 Task: Find connections with filter location Kuusamo with filter topic #lifestylewith filter profile language German with filter current company Wiley with filter school ISABELLA THOBURN P.G. COLLEGE with filter industry Space Research and Technology with filter service category Mobile Marketing with filter keywords title Flight Attendant
Action: Mouse moved to (298, 232)
Screenshot: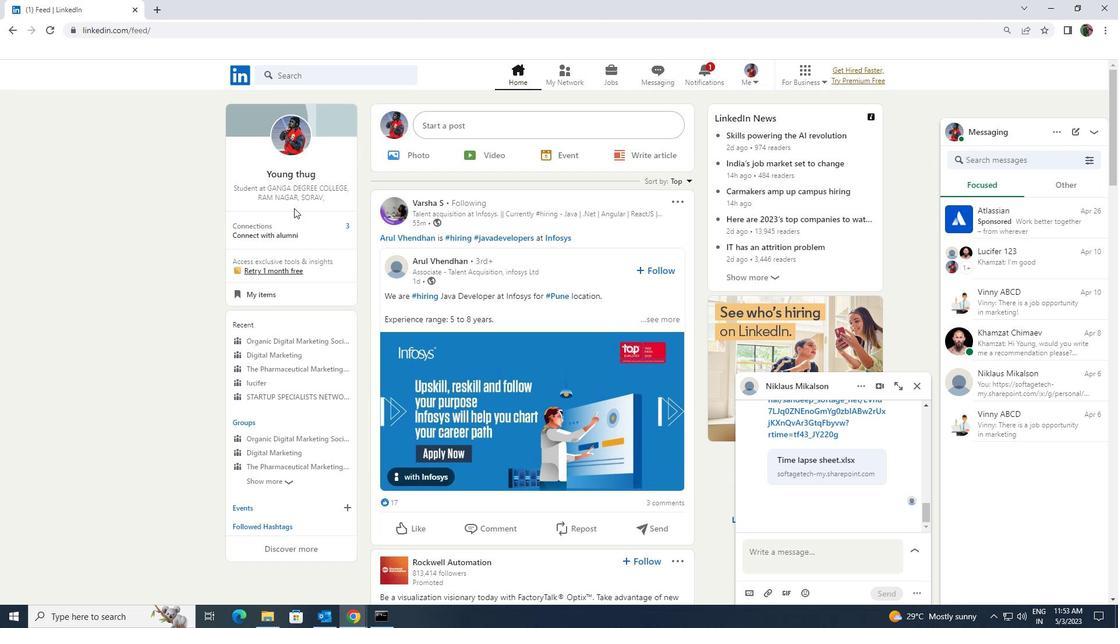 
Action: Mouse pressed left at (298, 232)
Screenshot: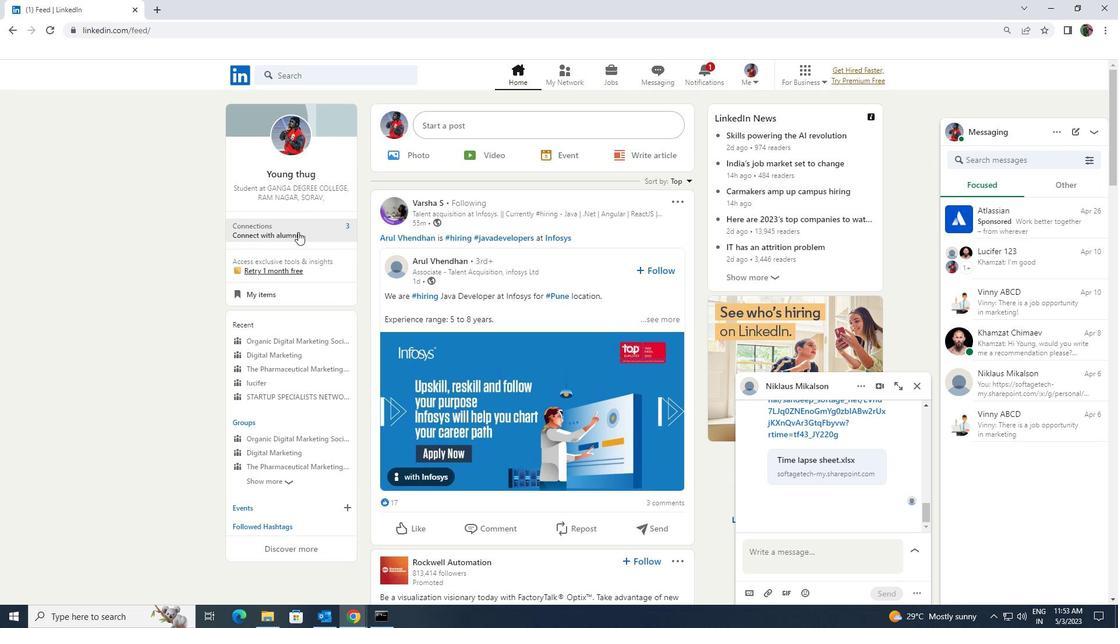 
Action: Mouse moved to (316, 140)
Screenshot: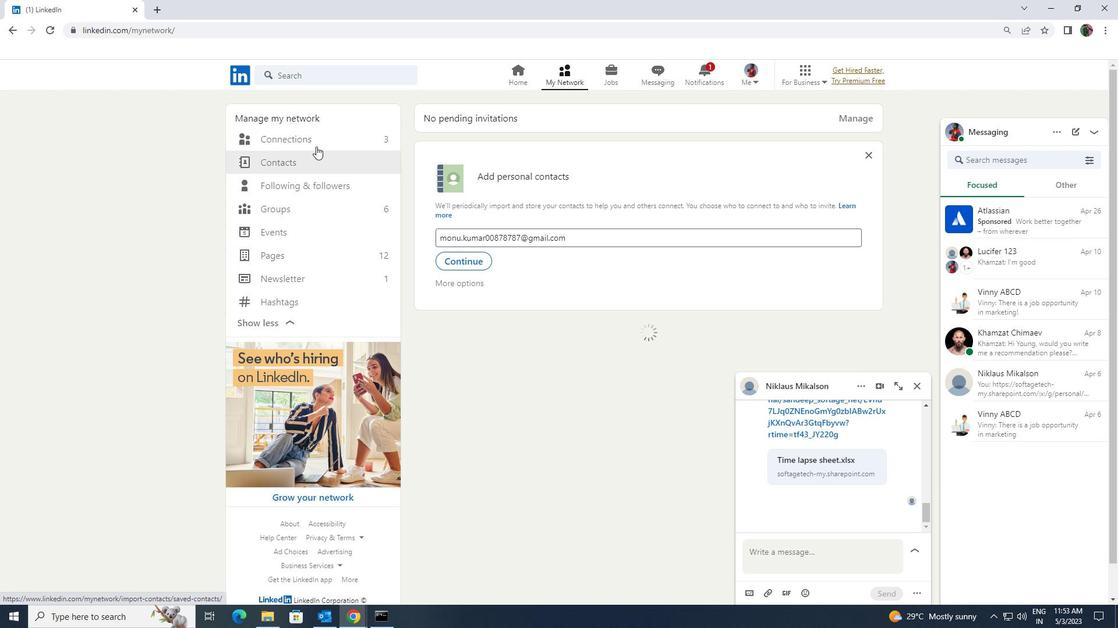 
Action: Mouse pressed left at (316, 140)
Screenshot: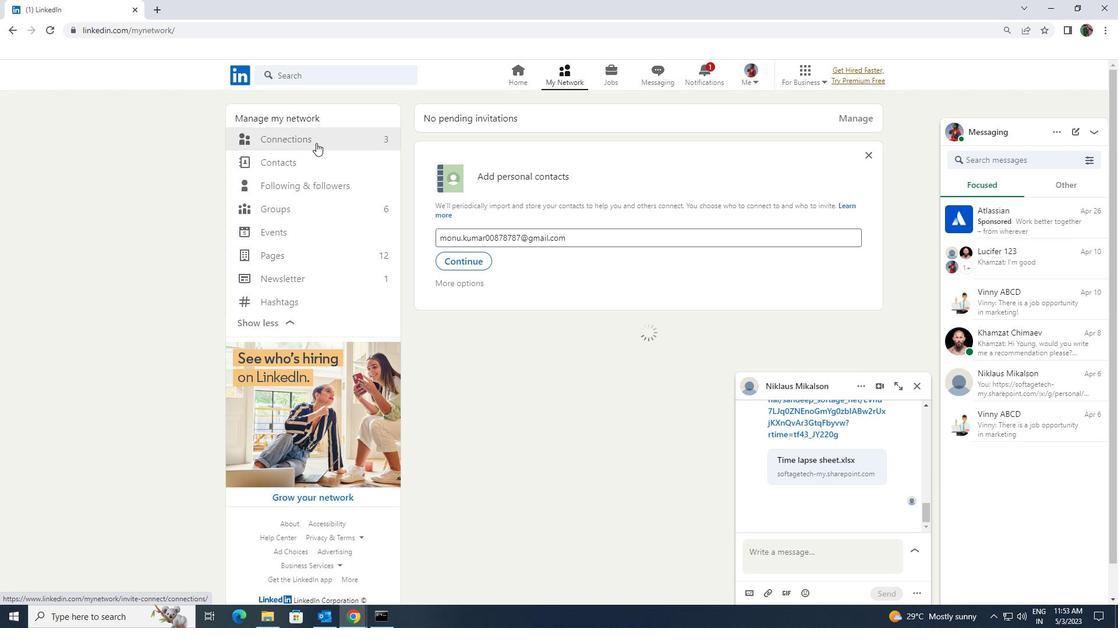 
Action: Mouse moved to (640, 141)
Screenshot: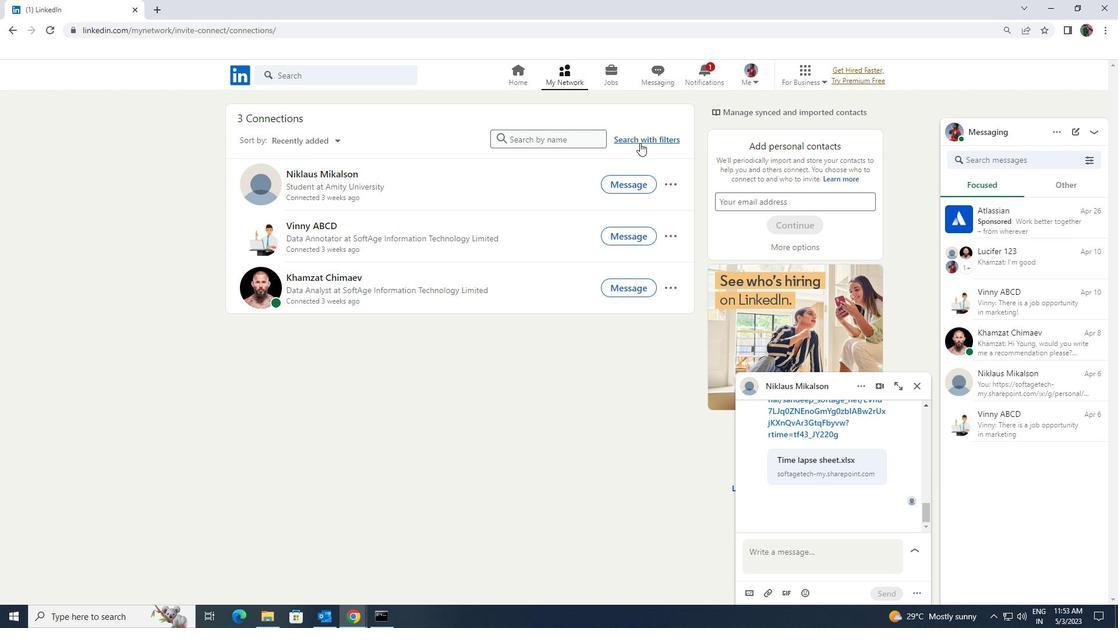 
Action: Mouse pressed left at (640, 141)
Screenshot: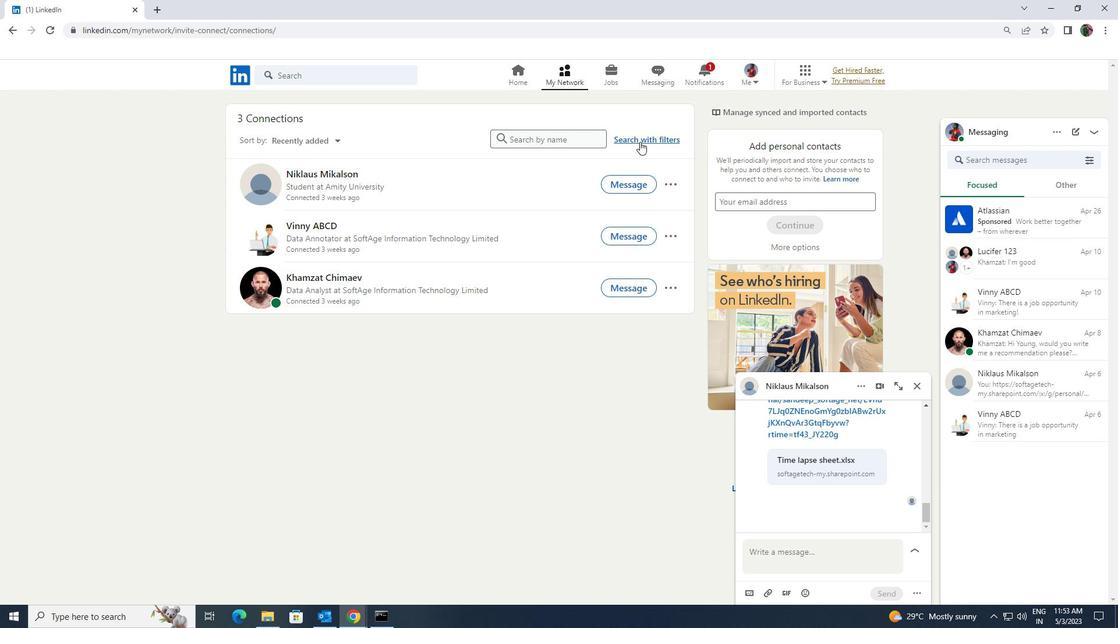 
Action: Mouse moved to (597, 108)
Screenshot: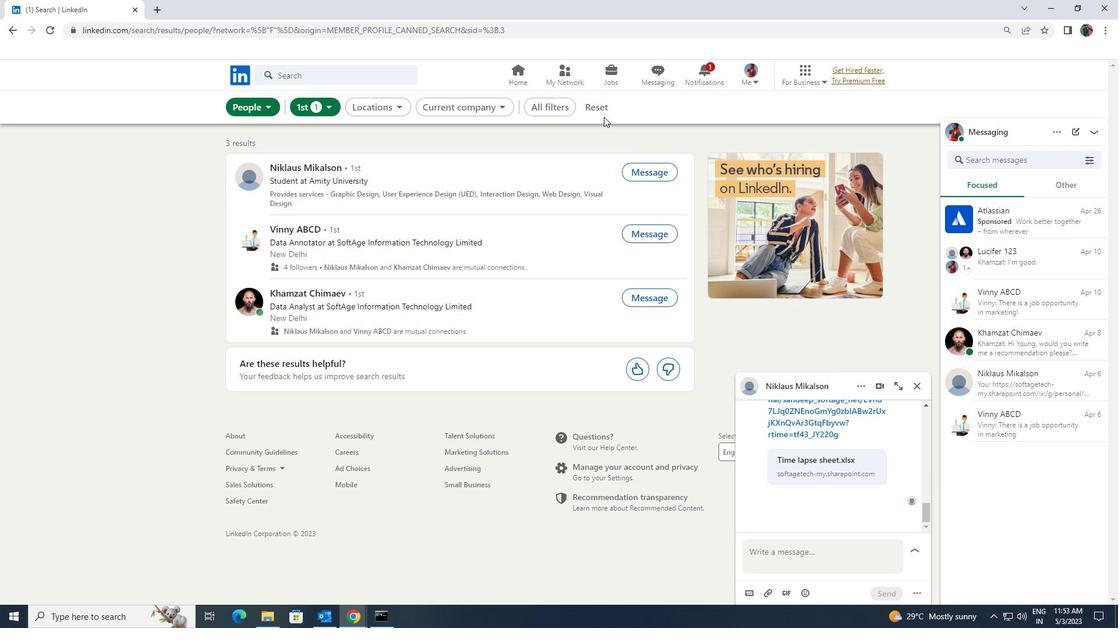 
Action: Mouse pressed left at (597, 108)
Screenshot: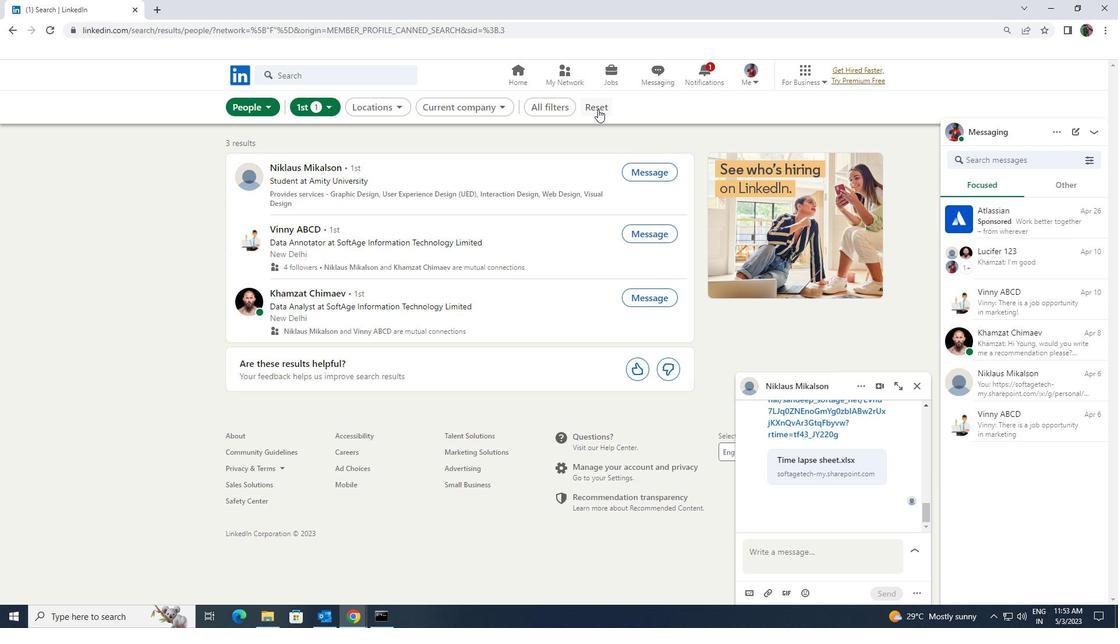 
Action: Mouse moved to (581, 105)
Screenshot: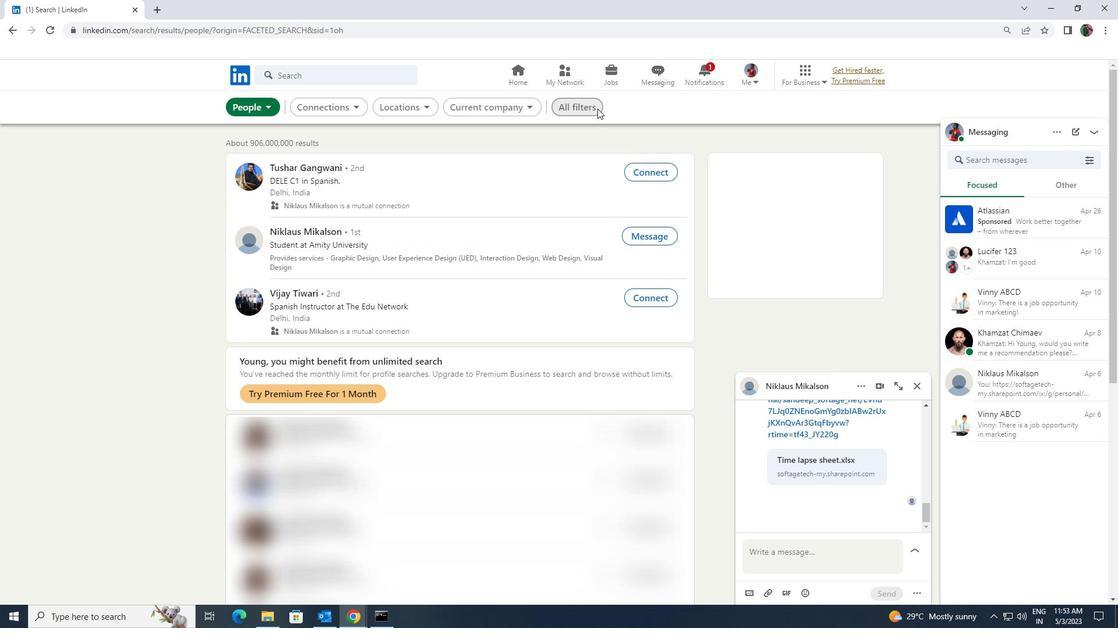 
Action: Mouse pressed left at (581, 105)
Screenshot: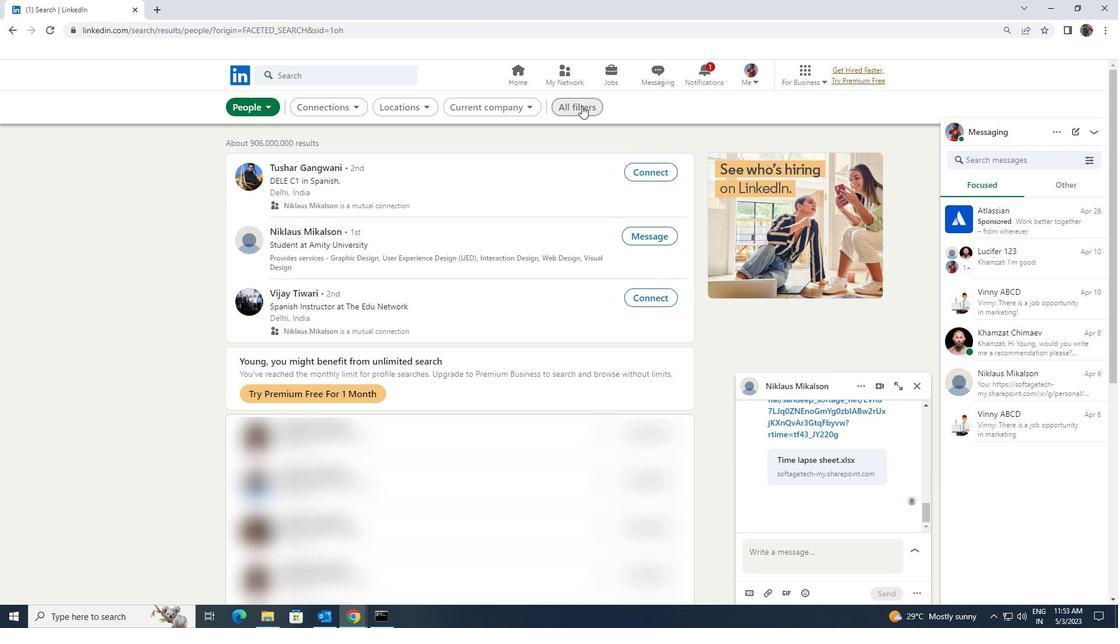 
Action: Mouse moved to (982, 462)
Screenshot: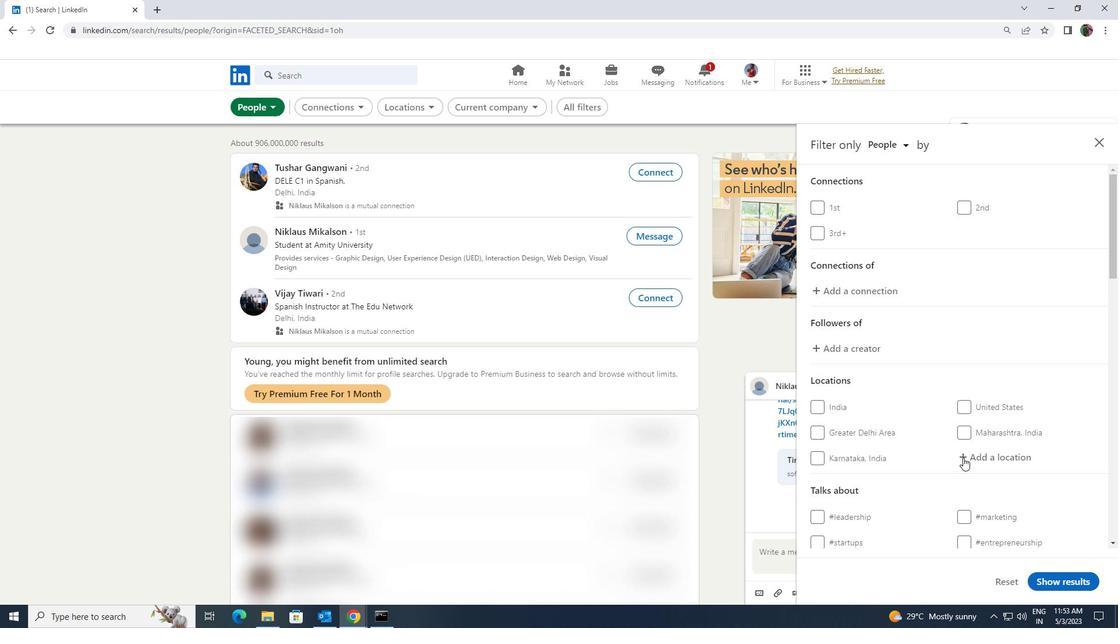 
Action: Mouse pressed left at (982, 462)
Screenshot: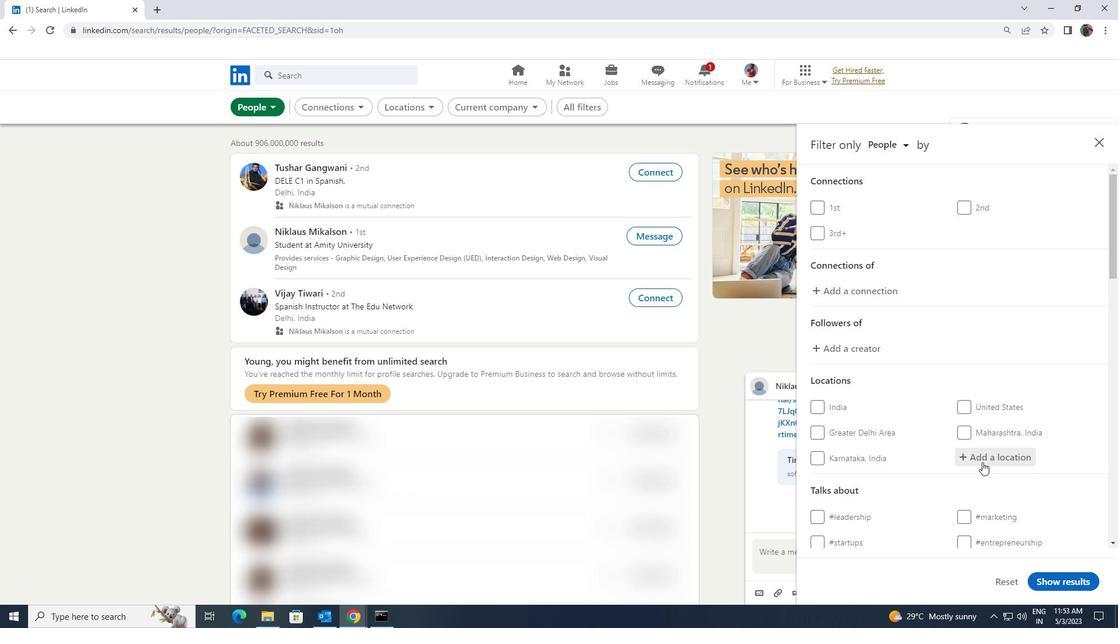 
Action: Key pressed <Key.shift>KUUSAM
Screenshot: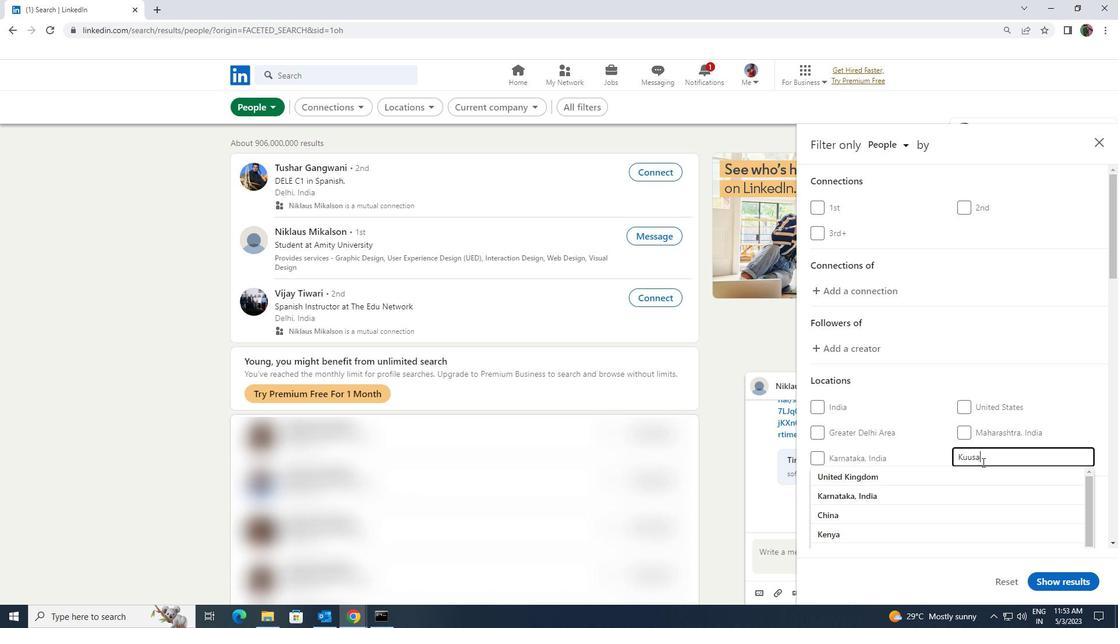 
Action: Mouse moved to (982, 472)
Screenshot: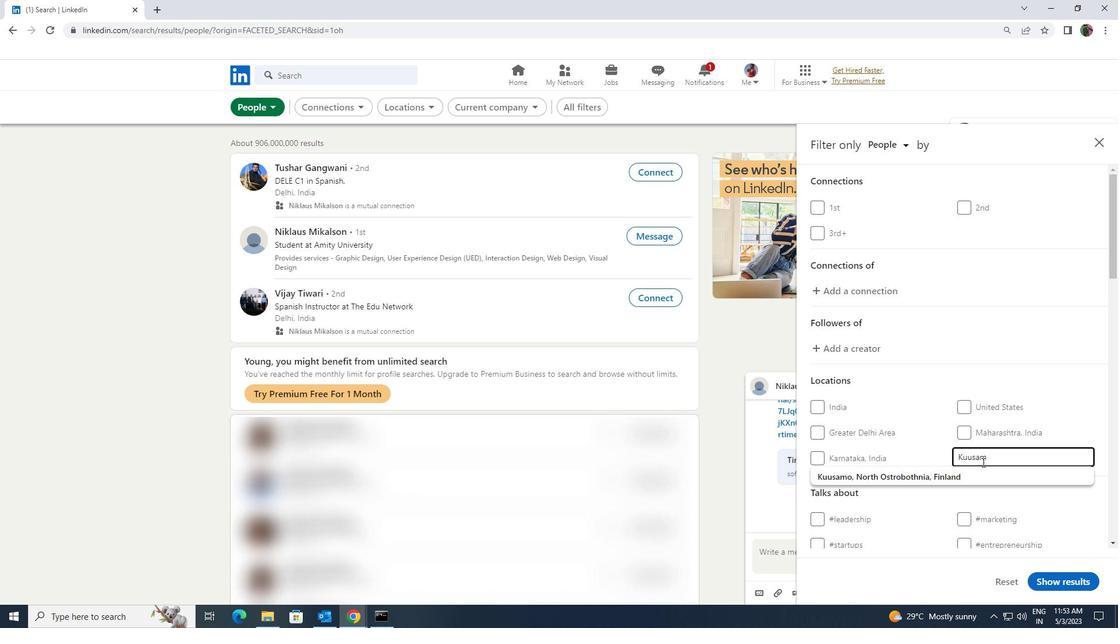 
Action: Mouse pressed left at (982, 472)
Screenshot: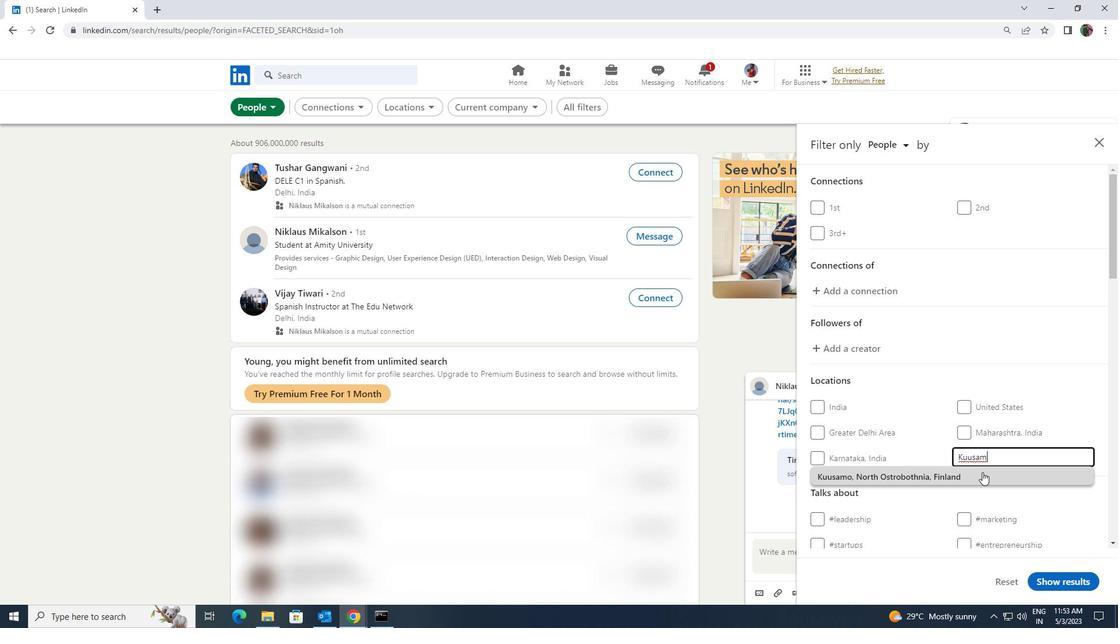 
Action: Mouse scrolled (982, 472) with delta (0, 0)
Screenshot: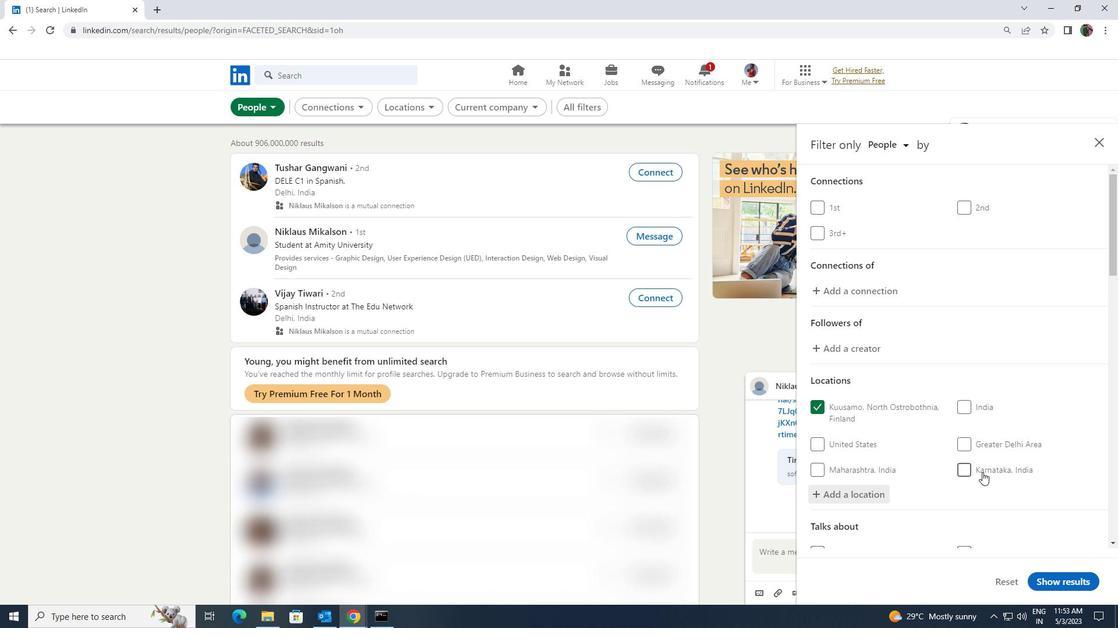 
Action: Mouse scrolled (982, 472) with delta (0, 0)
Screenshot: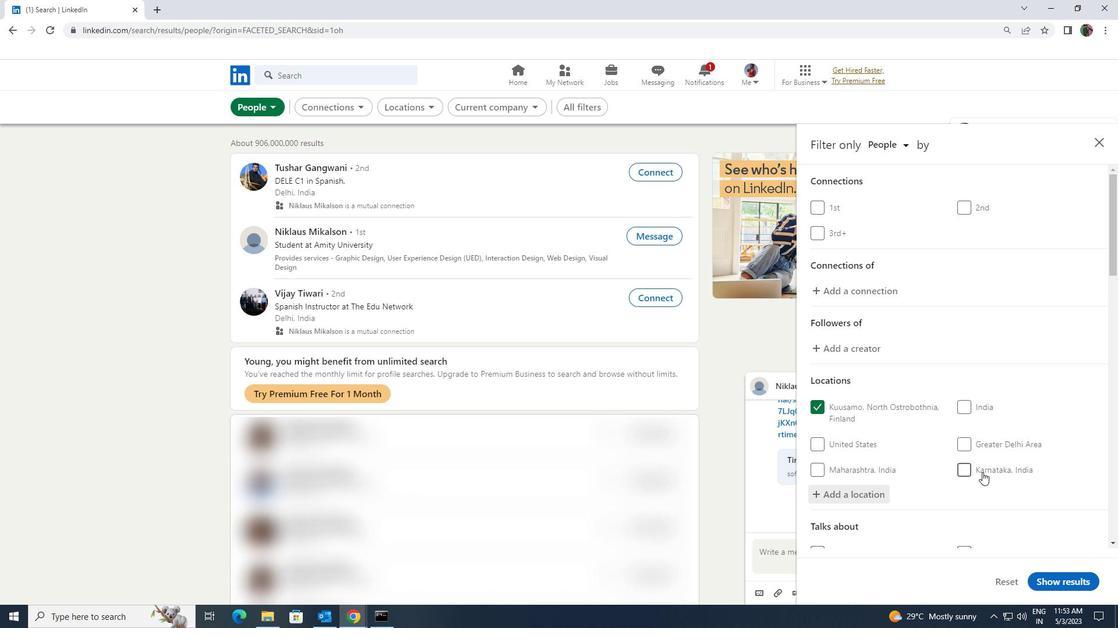 
Action: Mouse moved to (977, 478)
Screenshot: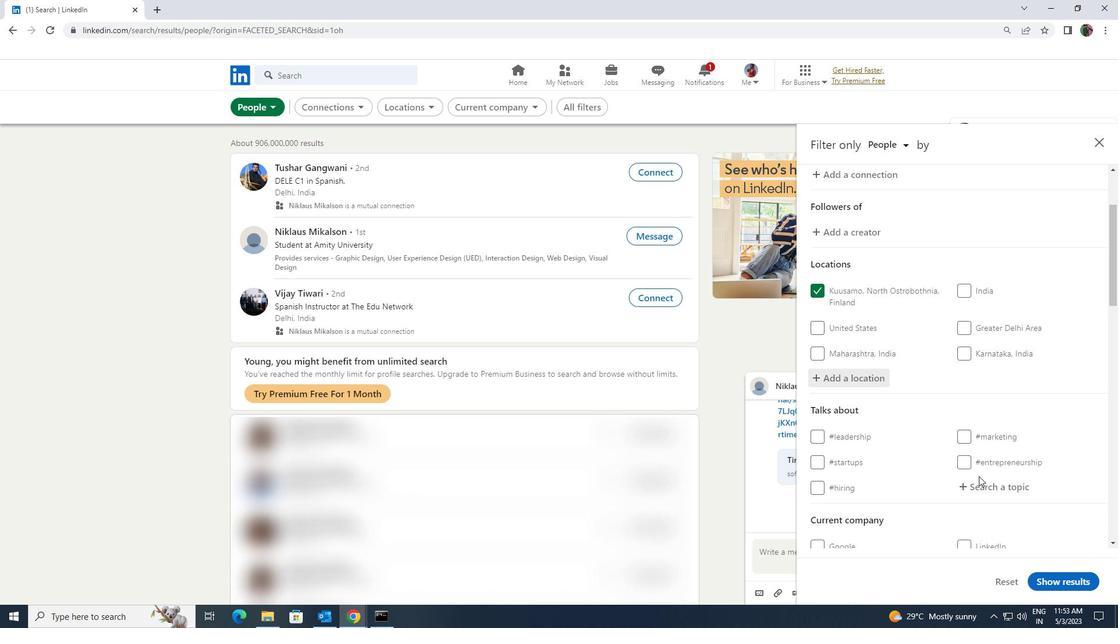 
Action: Mouse pressed left at (977, 478)
Screenshot: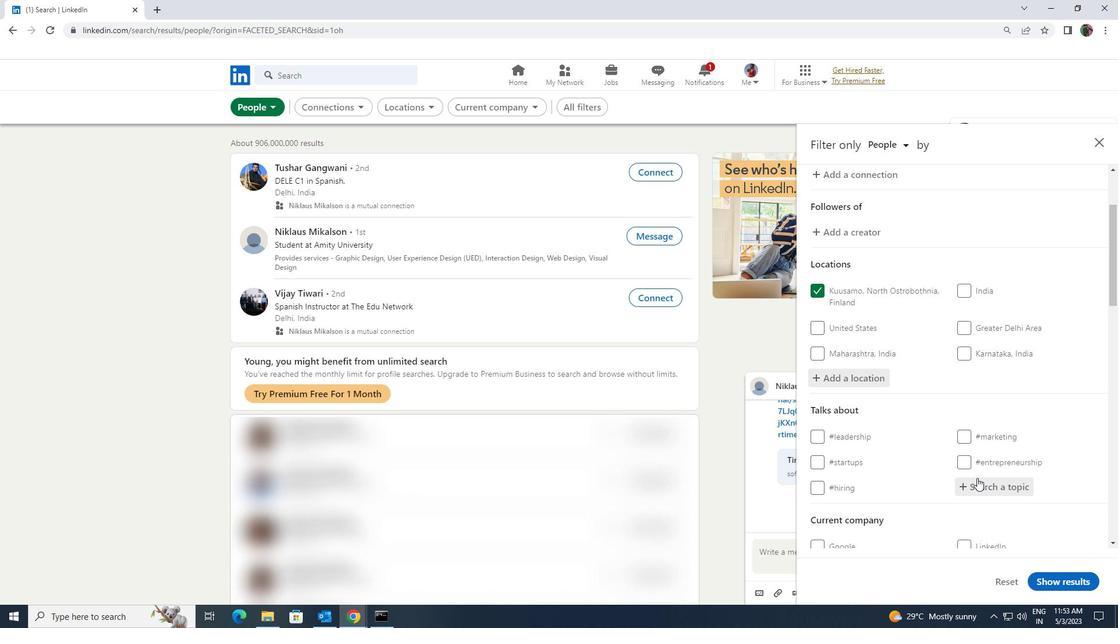 
Action: Mouse moved to (976, 478)
Screenshot: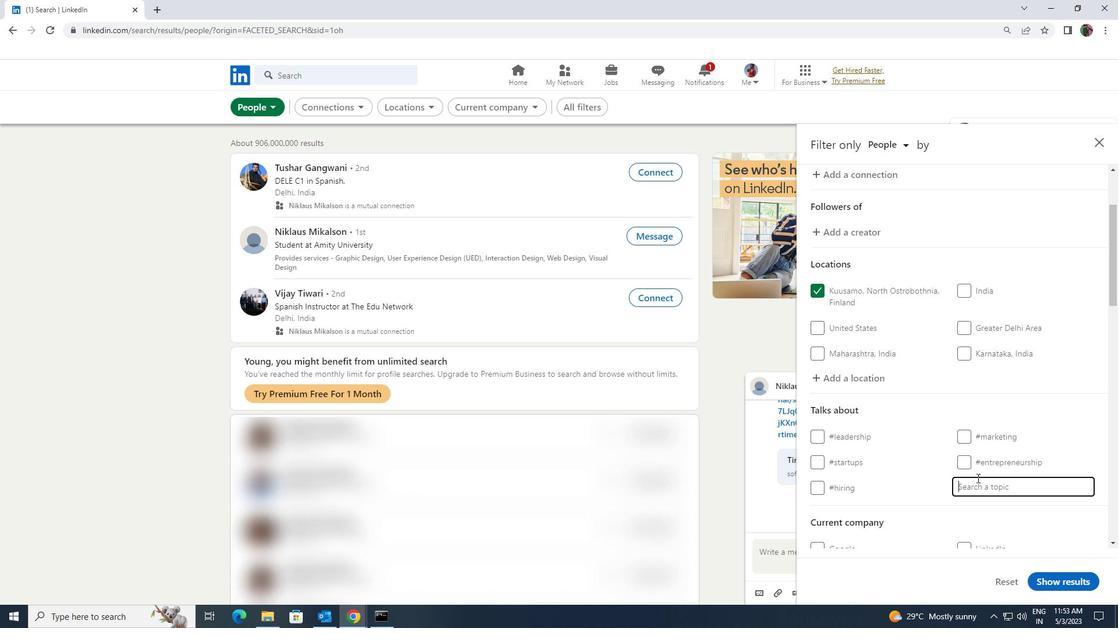 
Action: Key pressed <Key.shift><Key.shift><Key.shift><Key.shift><Key.shift><Key.shift><Key.shift>LIFESTY
Screenshot: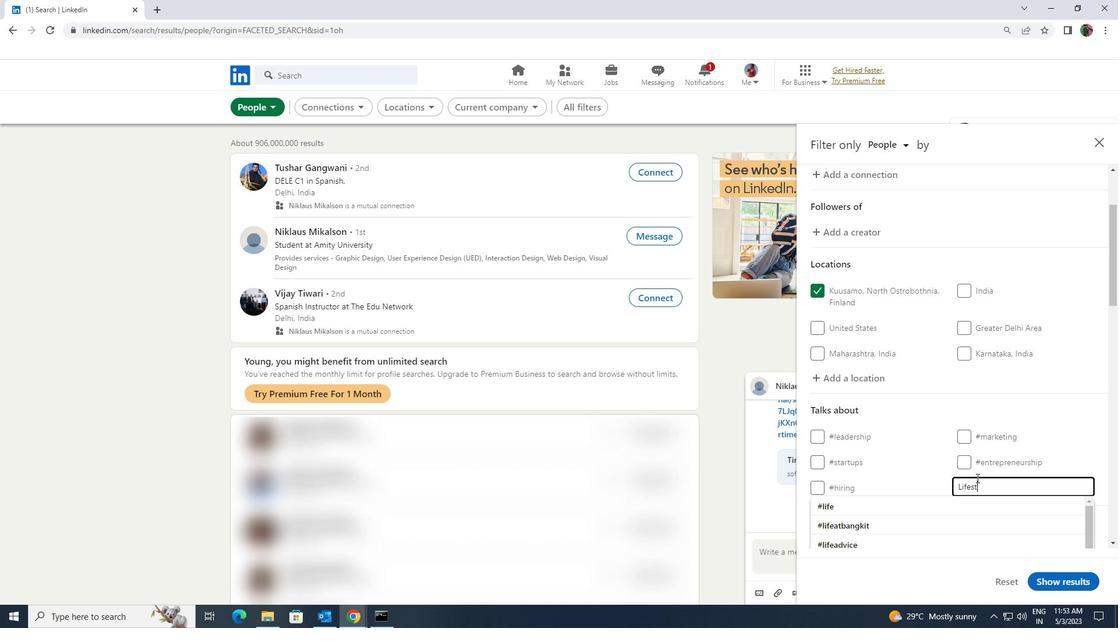 
Action: Mouse moved to (959, 506)
Screenshot: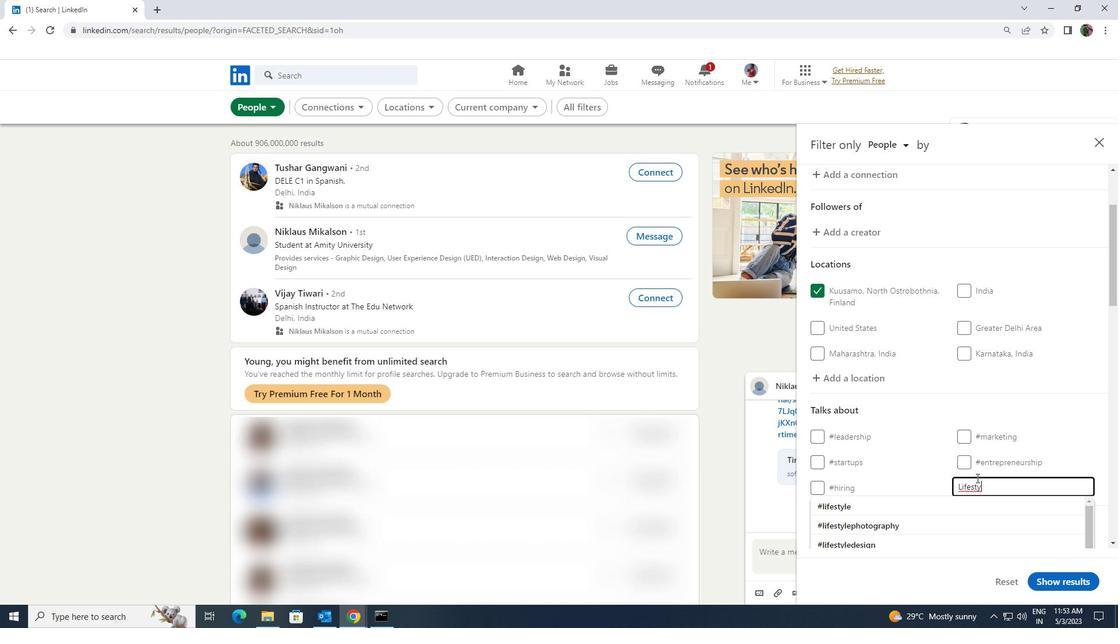 
Action: Mouse pressed left at (959, 506)
Screenshot: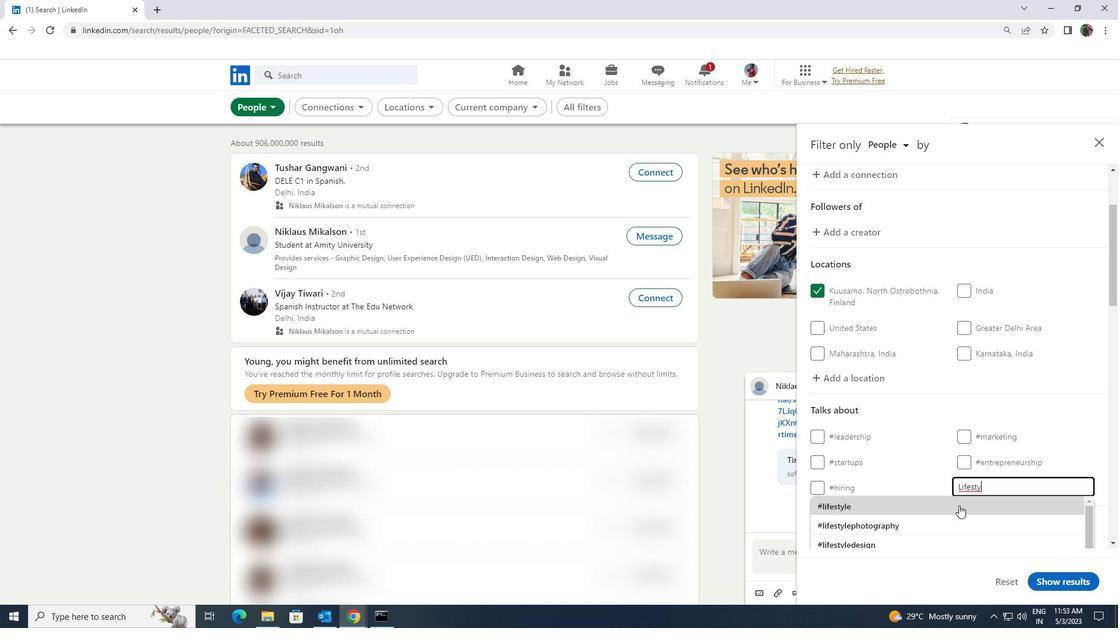 
Action: Mouse scrolled (959, 505) with delta (0, 0)
Screenshot: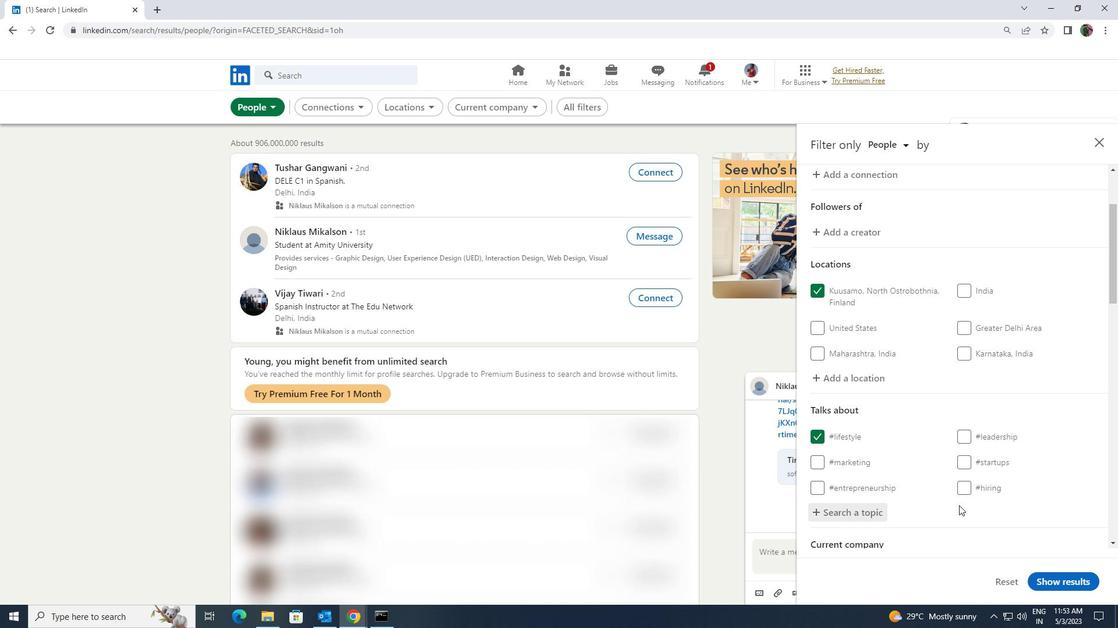 
Action: Mouse scrolled (959, 505) with delta (0, 0)
Screenshot: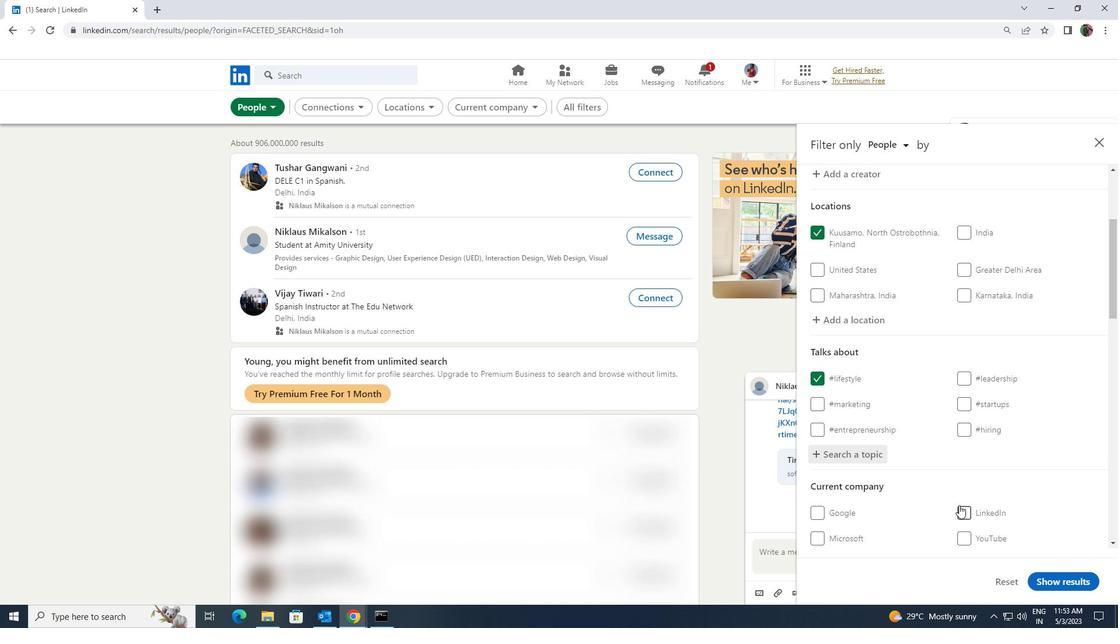 
Action: Mouse scrolled (959, 505) with delta (0, 0)
Screenshot: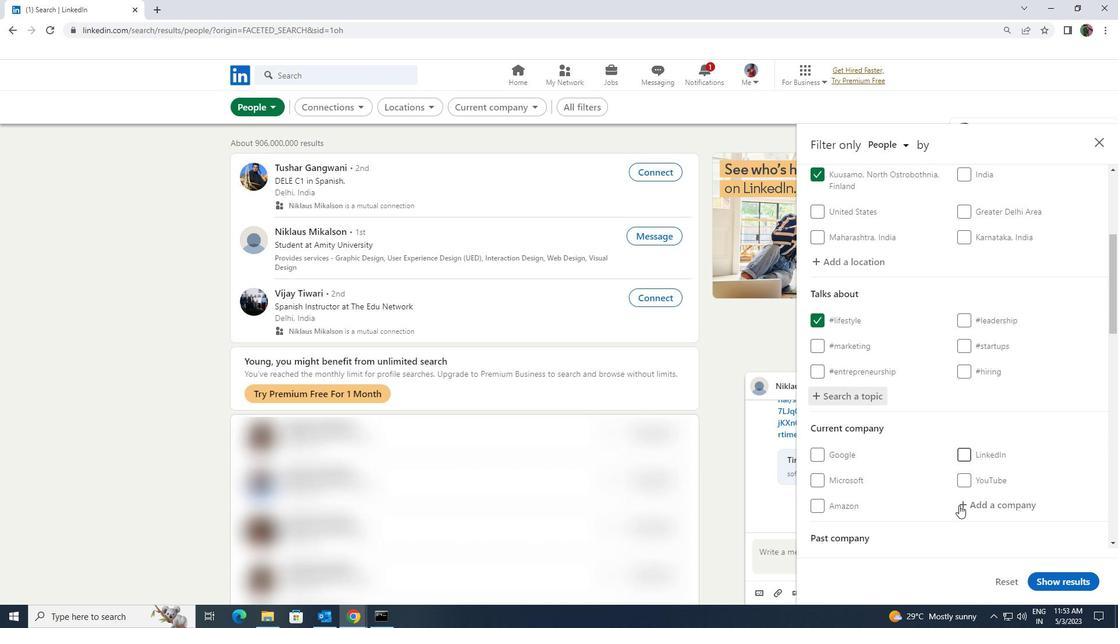 
Action: Mouse scrolled (959, 505) with delta (0, 0)
Screenshot: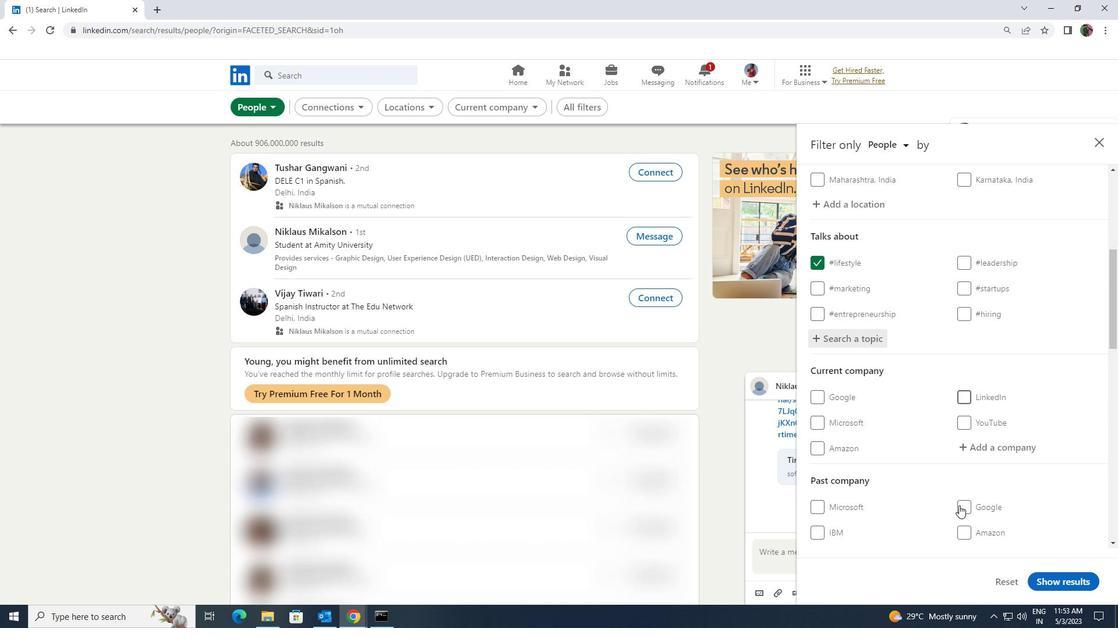 
Action: Mouse scrolled (959, 505) with delta (0, 0)
Screenshot: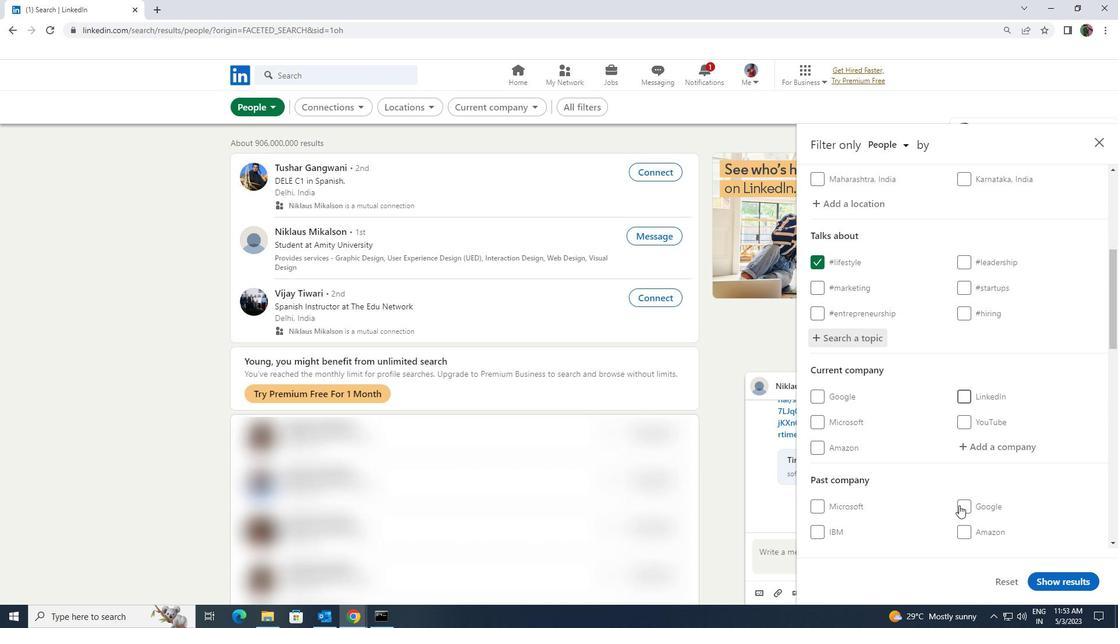 
Action: Mouse scrolled (959, 505) with delta (0, 0)
Screenshot: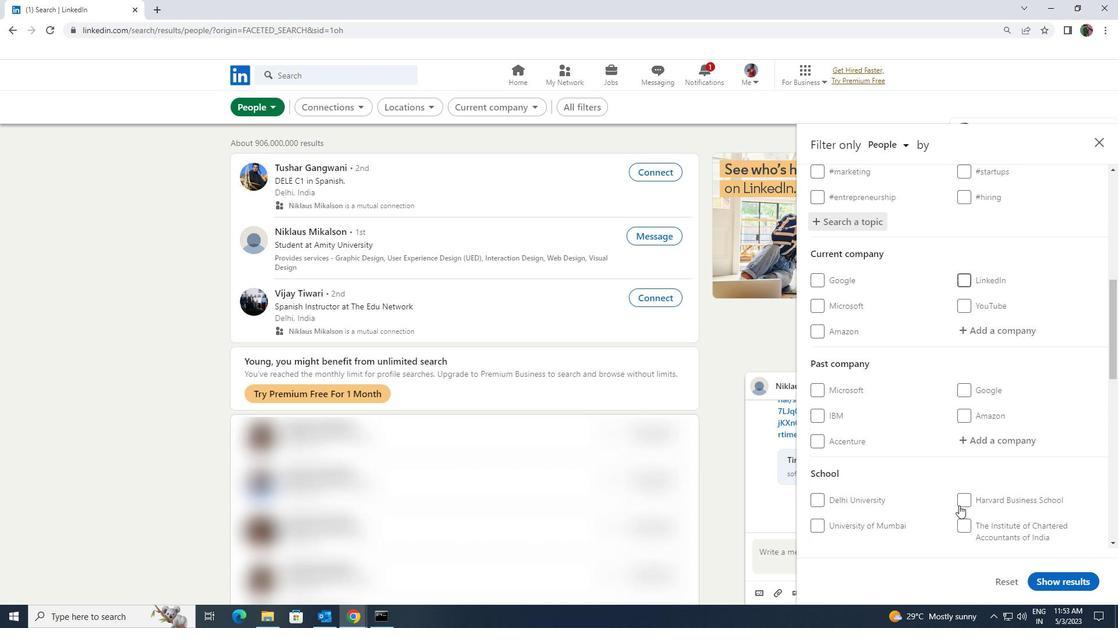 
Action: Mouse scrolled (959, 505) with delta (0, 0)
Screenshot: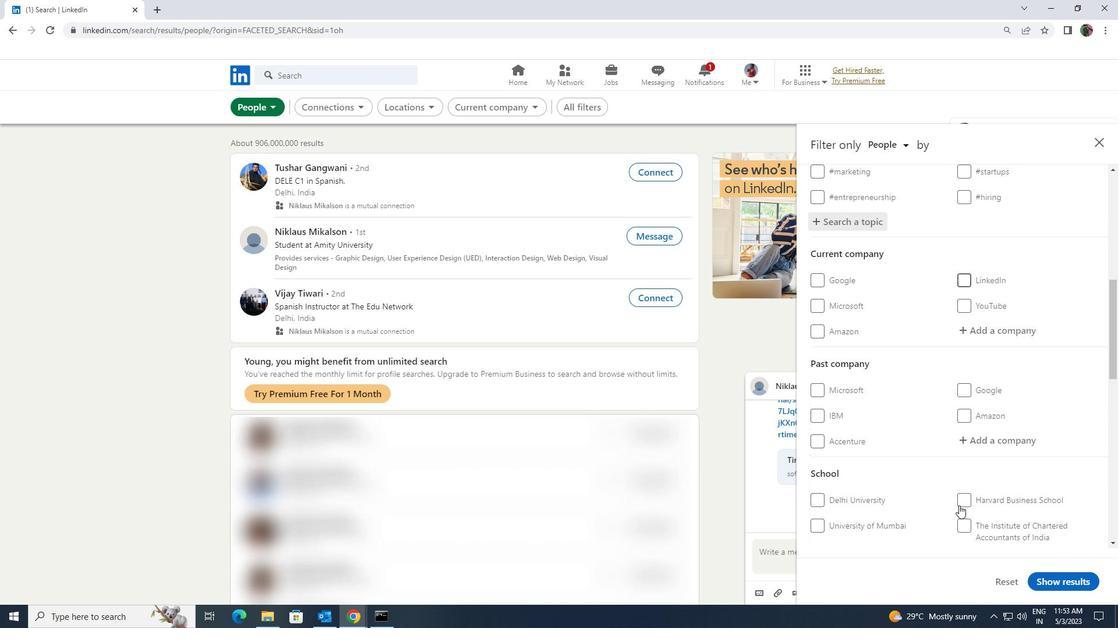 
Action: Mouse scrolled (959, 505) with delta (0, 0)
Screenshot: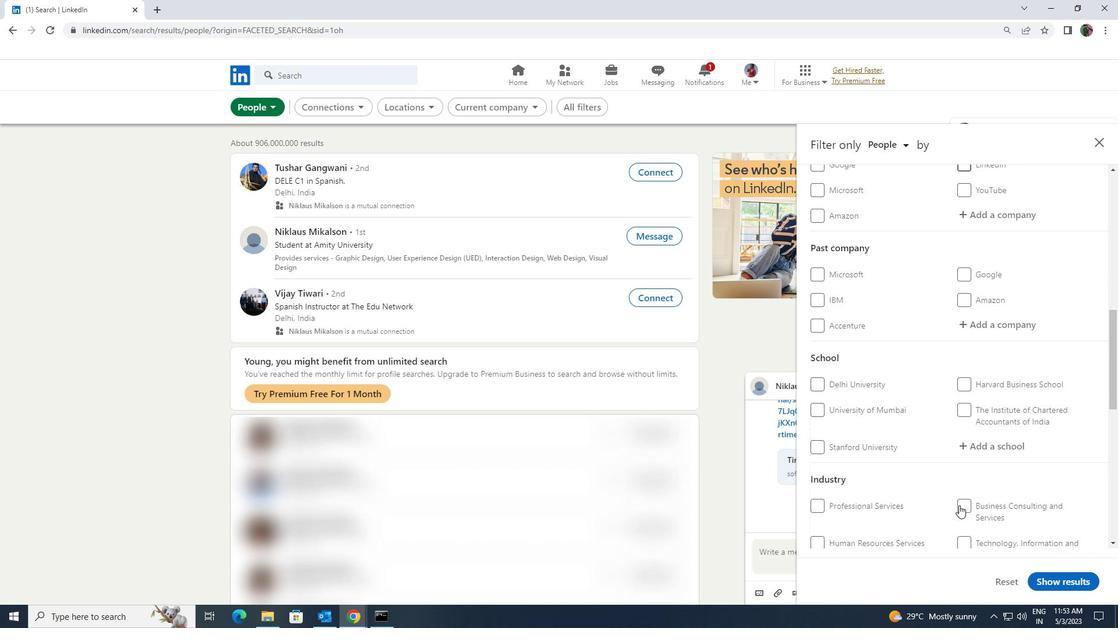 
Action: Mouse scrolled (959, 505) with delta (0, 0)
Screenshot: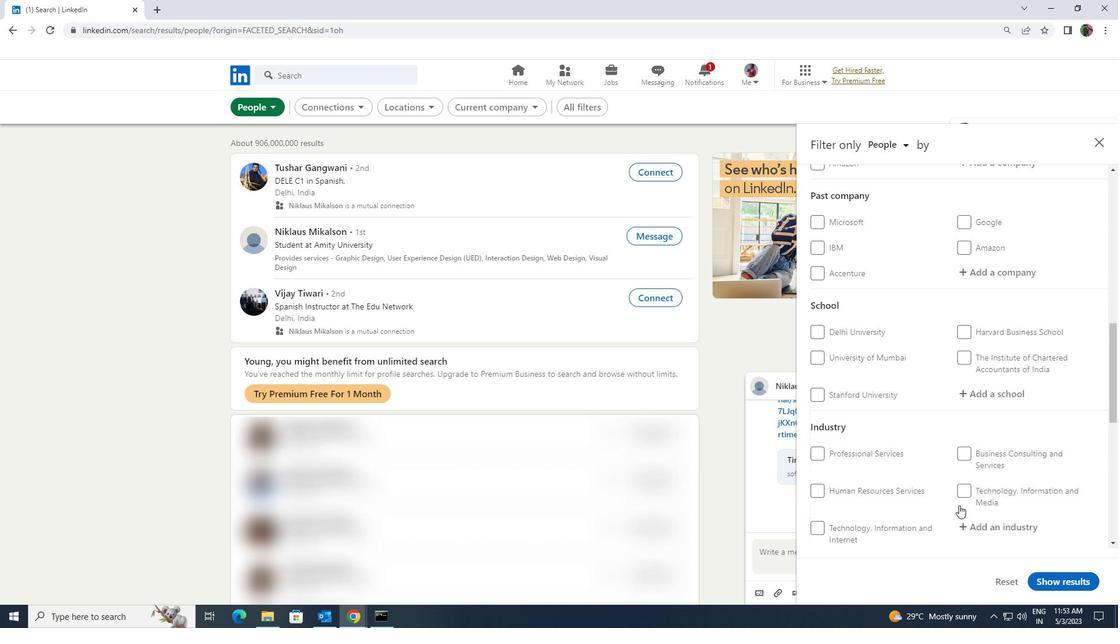 
Action: Mouse scrolled (959, 505) with delta (0, 0)
Screenshot: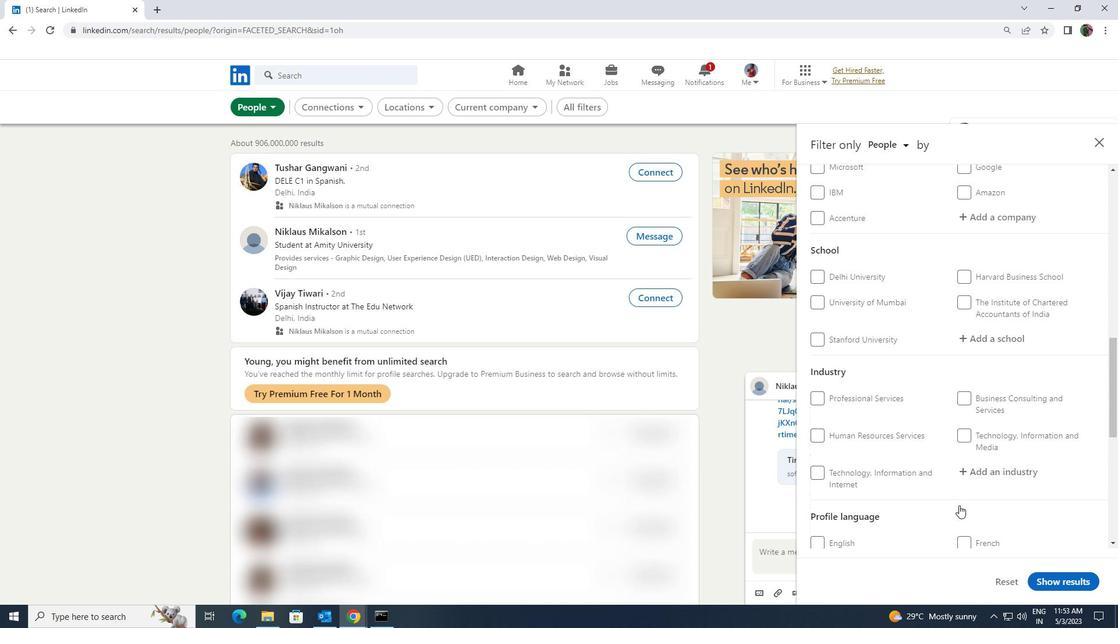 
Action: Mouse moved to (821, 525)
Screenshot: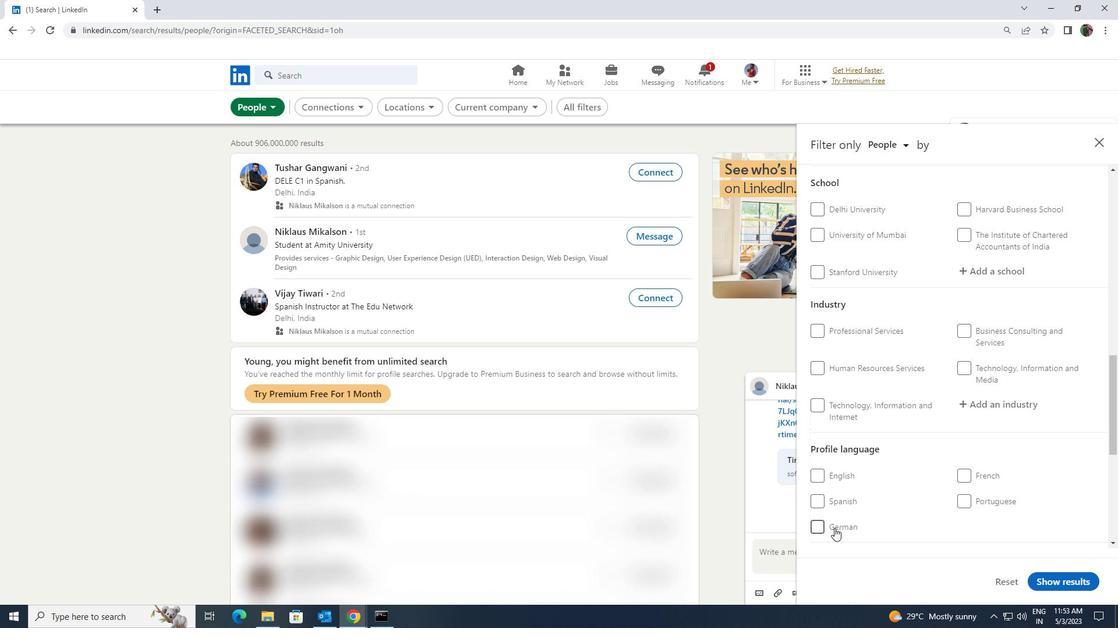 
Action: Mouse pressed left at (821, 525)
Screenshot: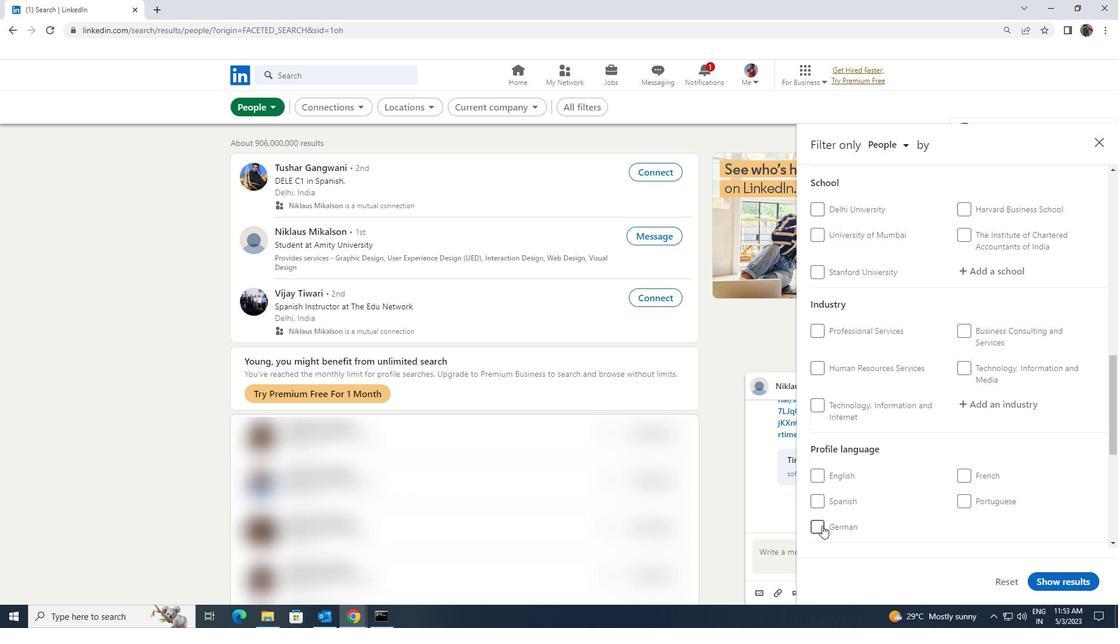 
Action: Mouse moved to (917, 520)
Screenshot: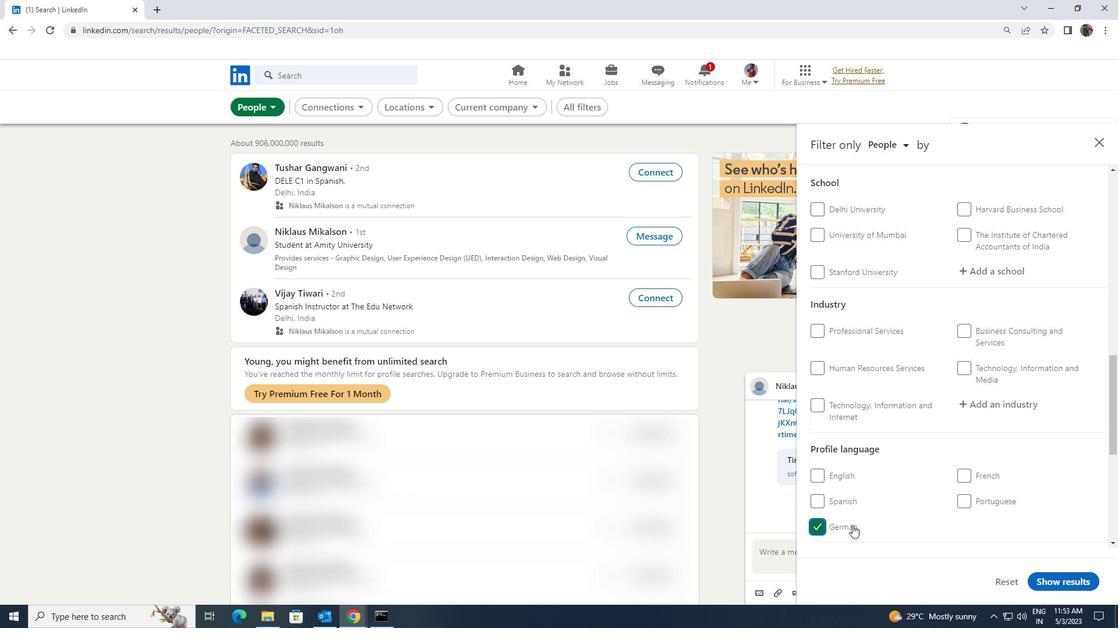 
Action: Mouse scrolled (917, 521) with delta (0, 0)
Screenshot: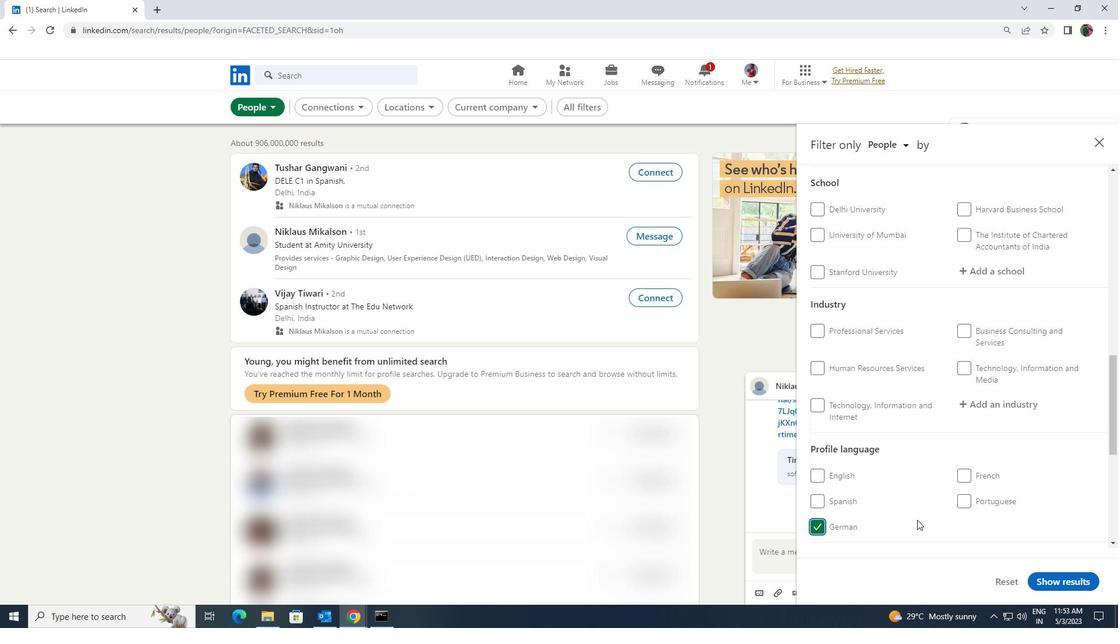
Action: Mouse scrolled (917, 521) with delta (0, 0)
Screenshot: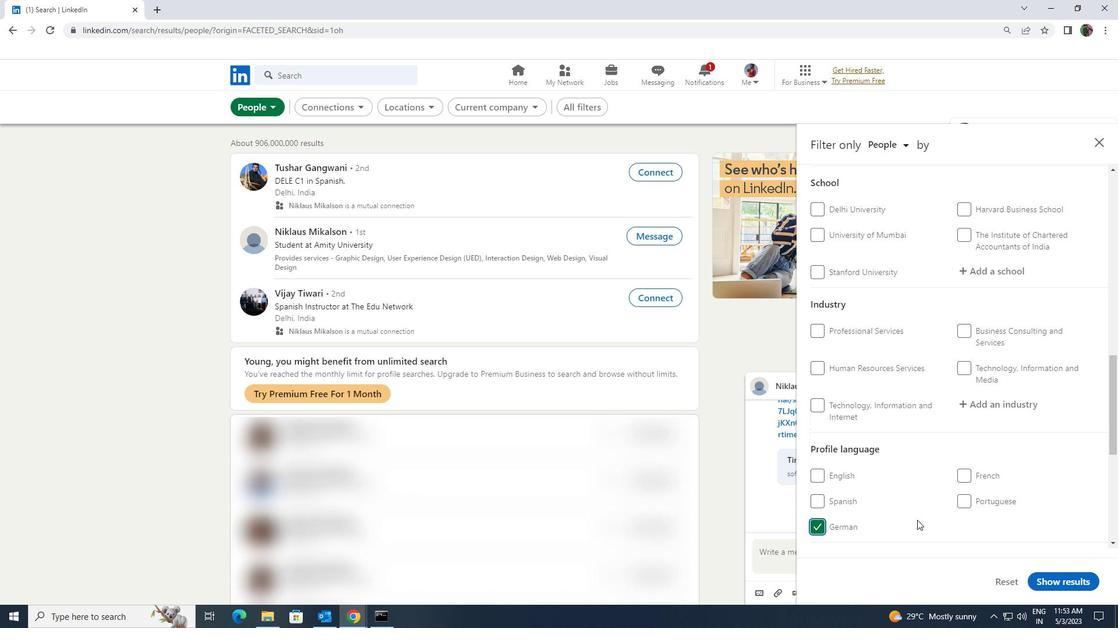 
Action: Mouse moved to (916, 523)
Screenshot: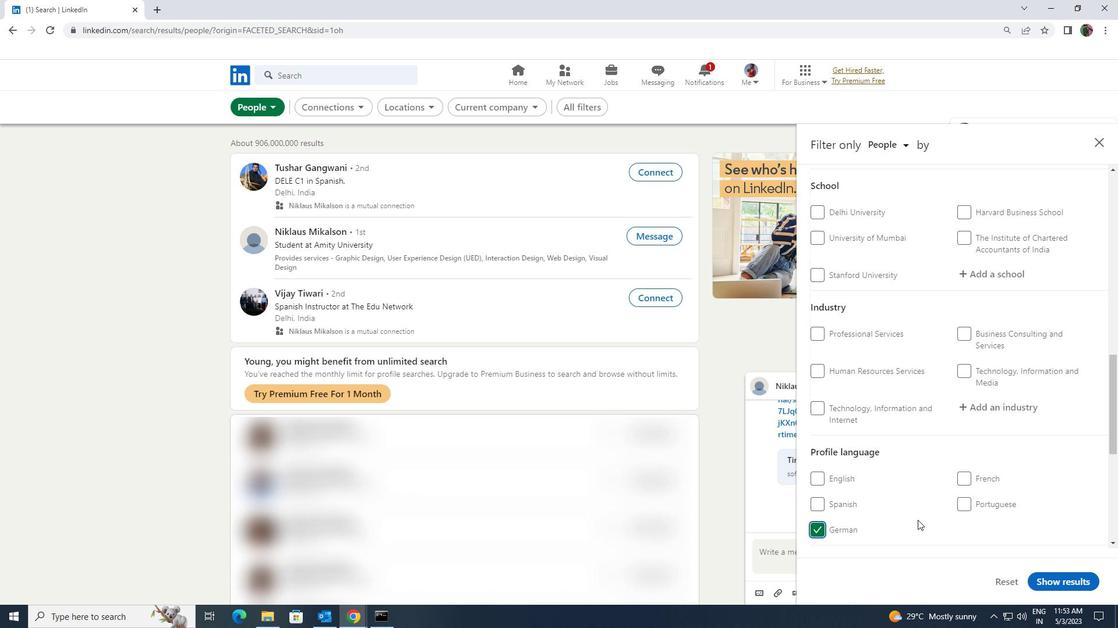 
Action: Mouse scrolled (916, 524) with delta (0, 0)
Screenshot: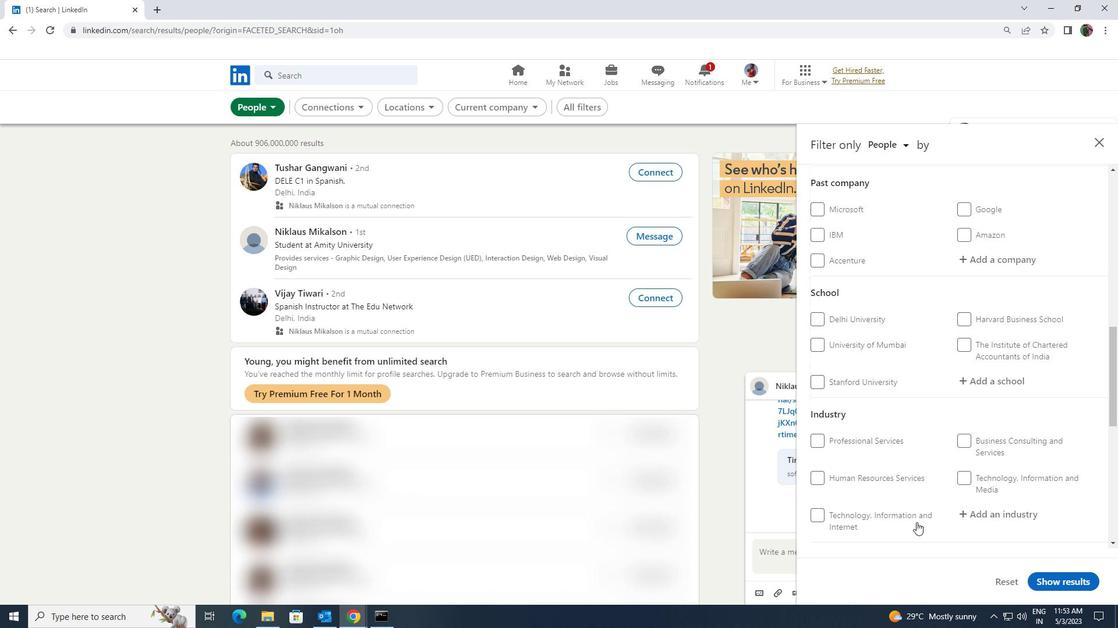 
Action: Mouse scrolled (916, 524) with delta (0, 0)
Screenshot: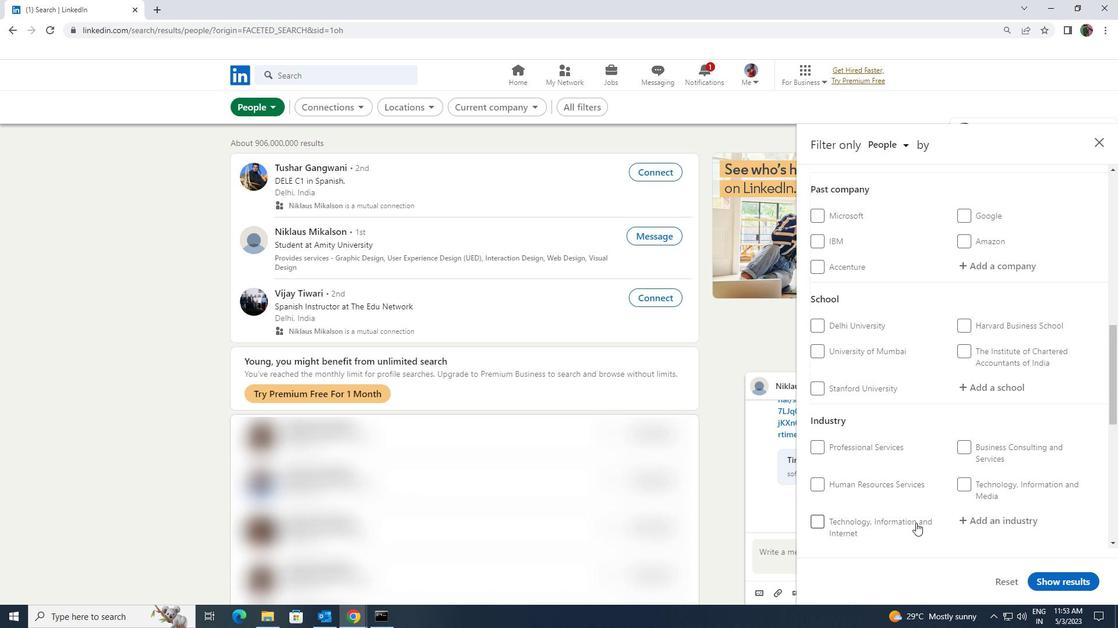 
Action: Mouse scrolled (916, 524) with delta (0, 0)
Screenshot: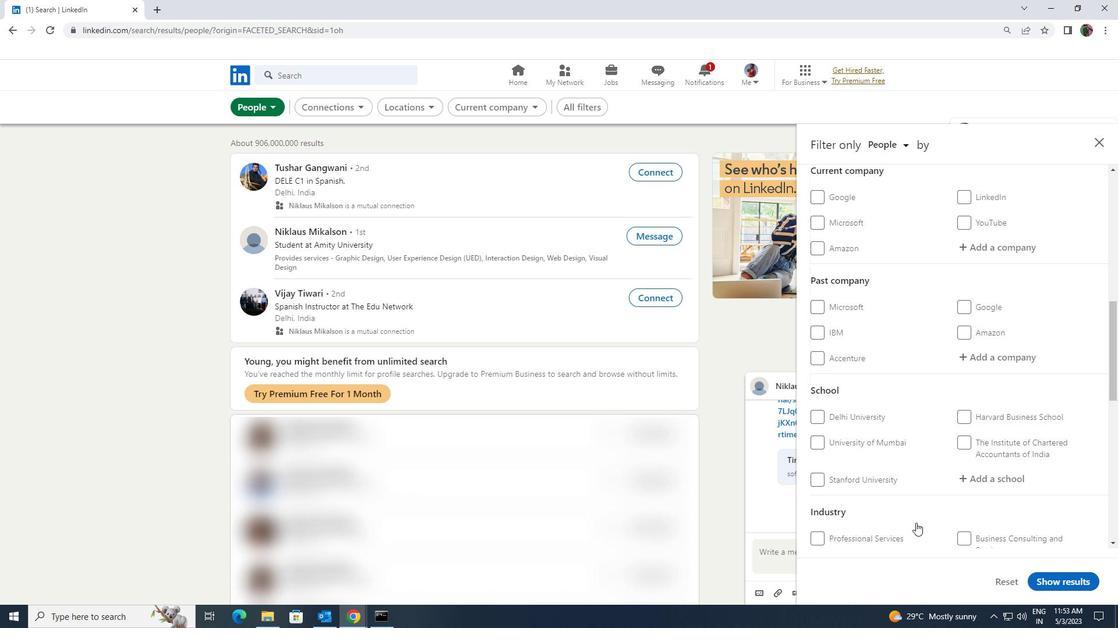 
Action: Mouse scrolled (916, 524) with delta (0, 0)
Screenshot: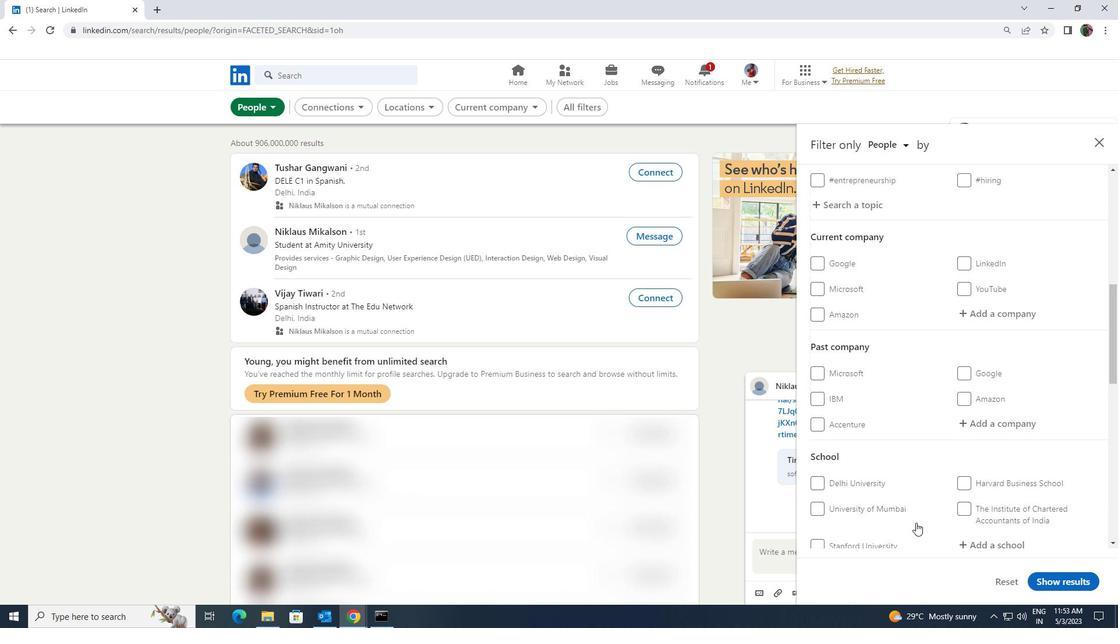 
Action: Mouse scrolled (916, 524) with delta (0, 0)
Screenshot: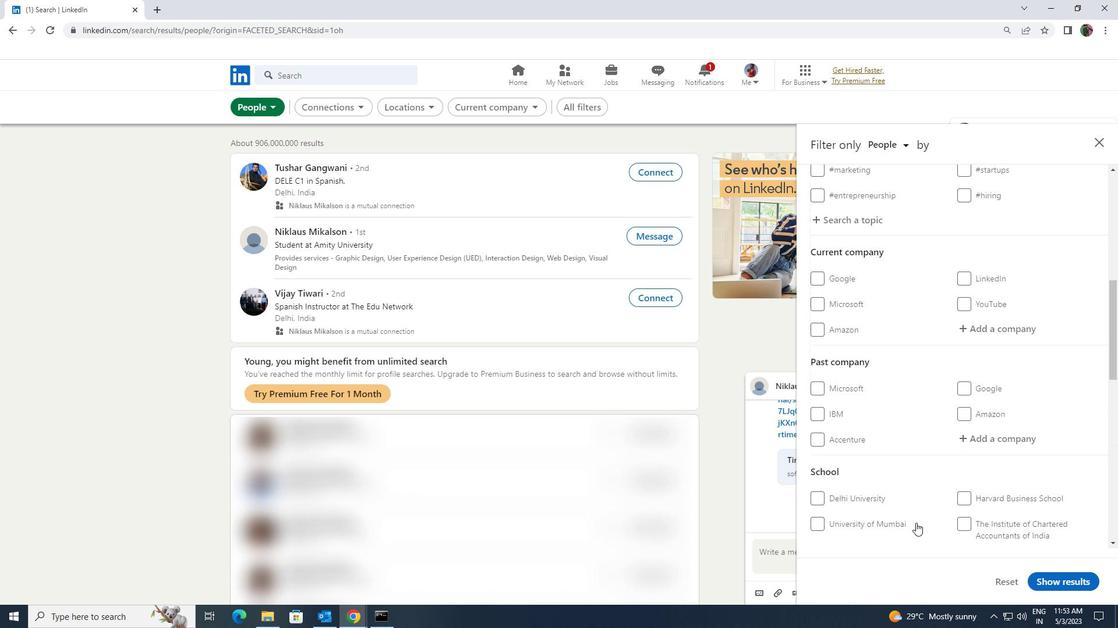 
Action: Mouse moved to (969, 449)
Screenshot: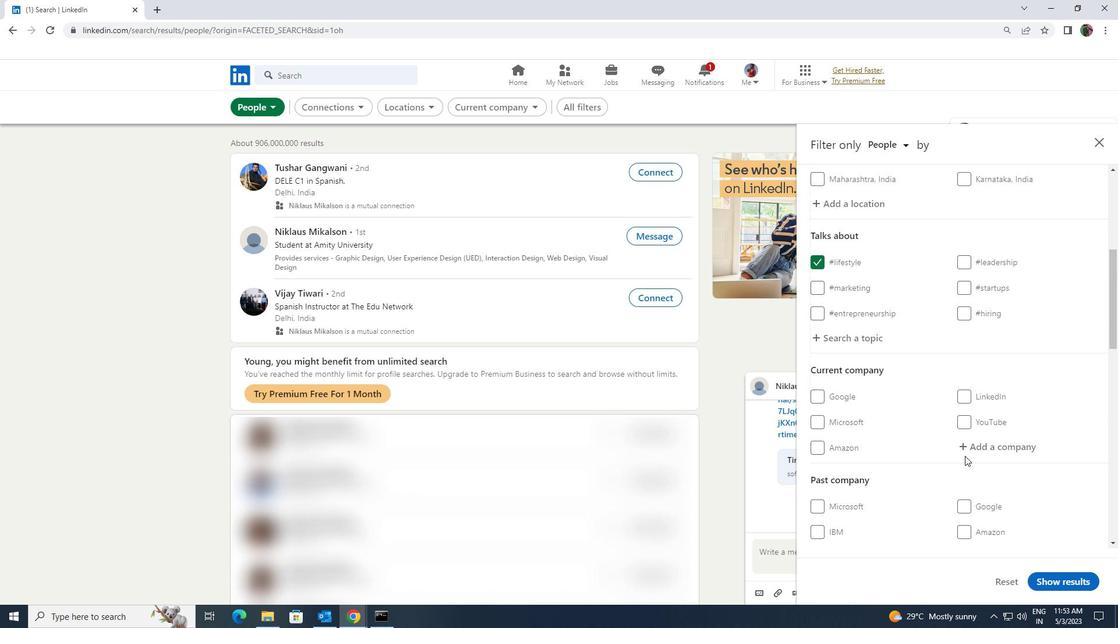 
Action: Mouse pressed left at (969, 449)
Screenshot: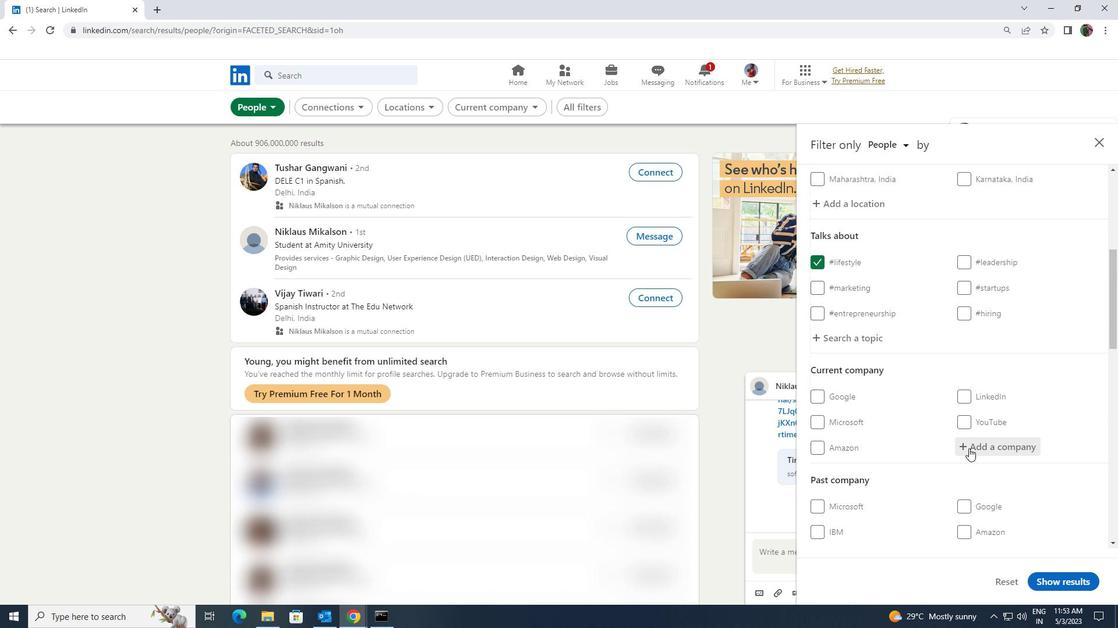 
Action: Key pressed <Key.shift>WILEY
Screenshot: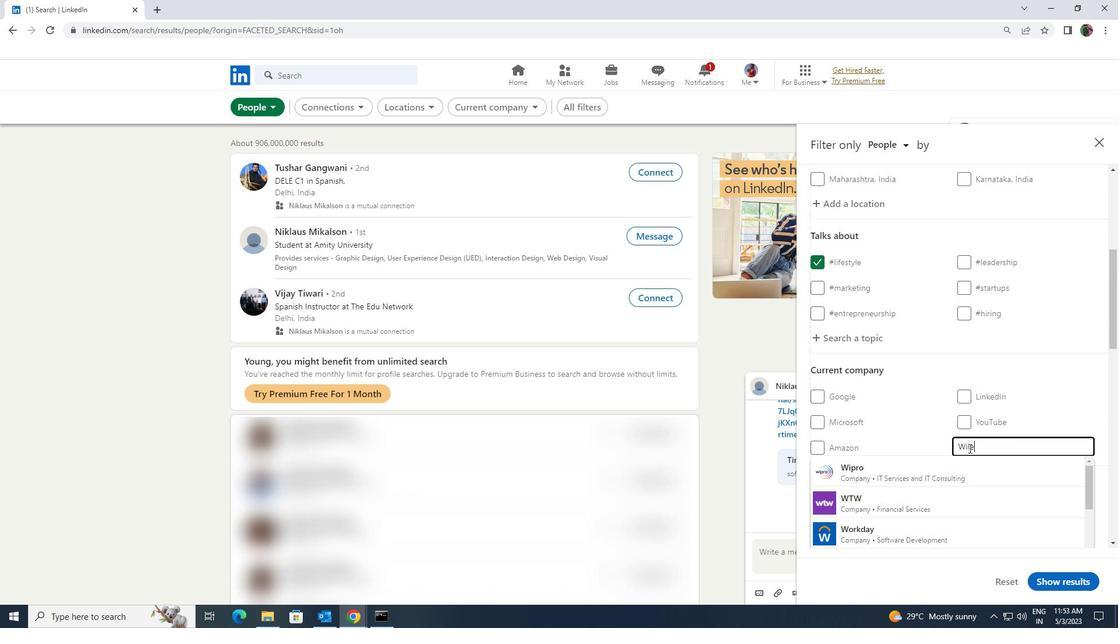
Action: Mouse moved to (959, 468)
Screenshot: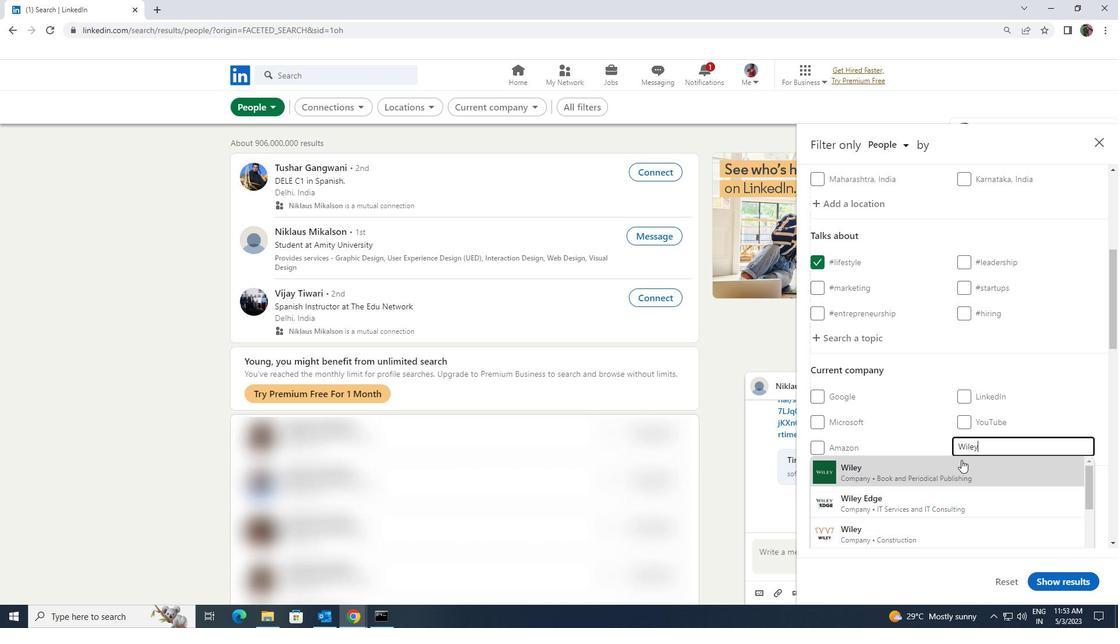 
Action: Mouse pressed left at (959, 468)
Screenshot: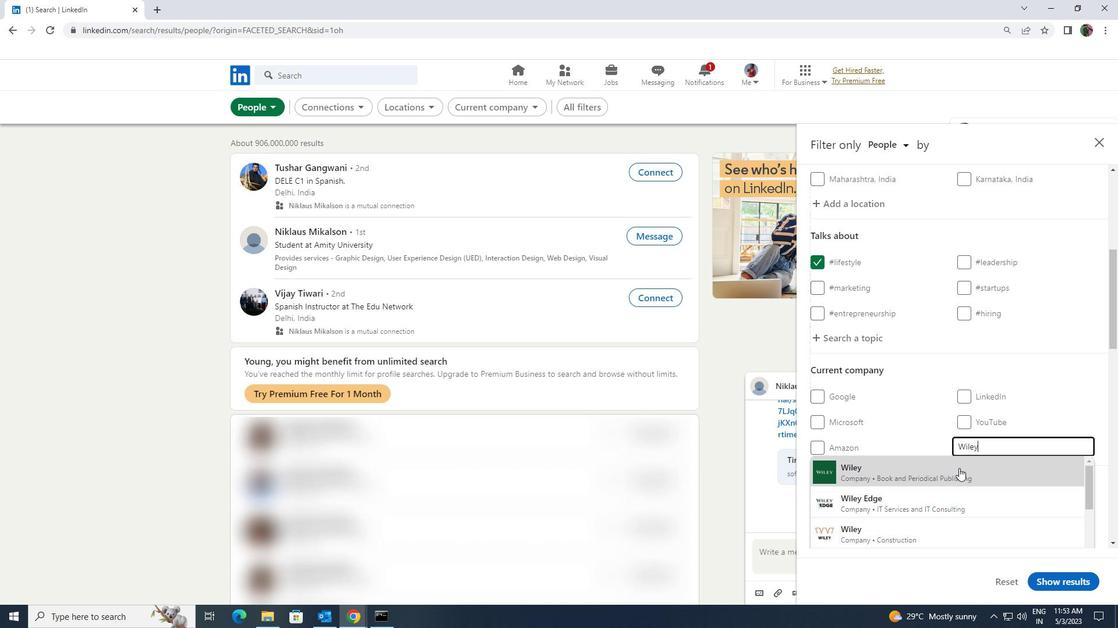 
Action: Mouse moved to (958, 468)
Screenshot: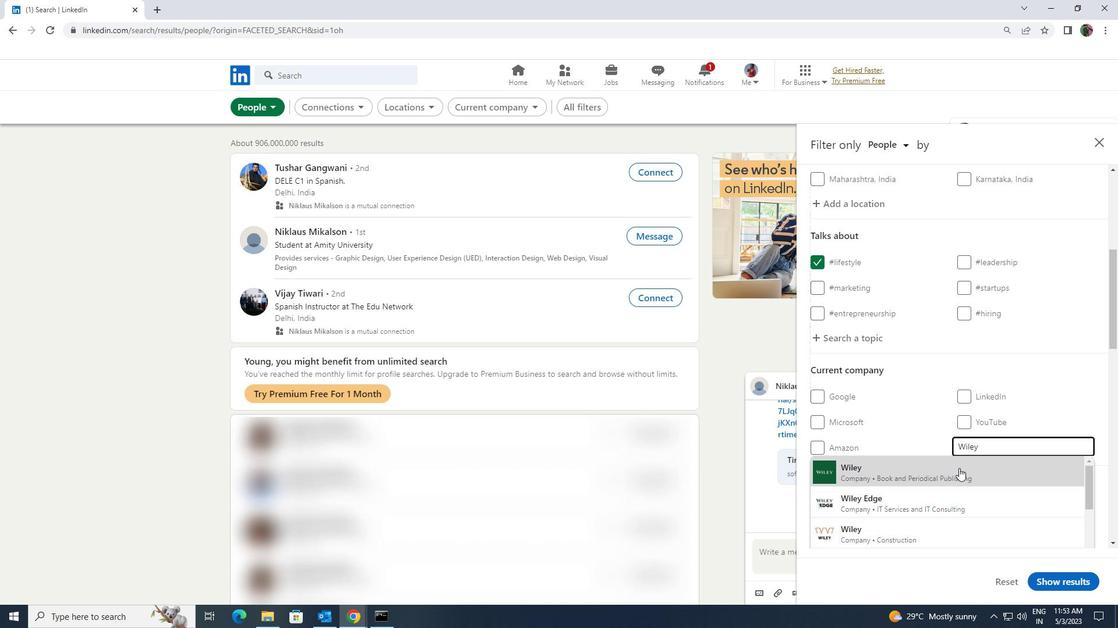 
Action: Mouse scrolled (958, 468) with delta (0, 0)
Screenshot: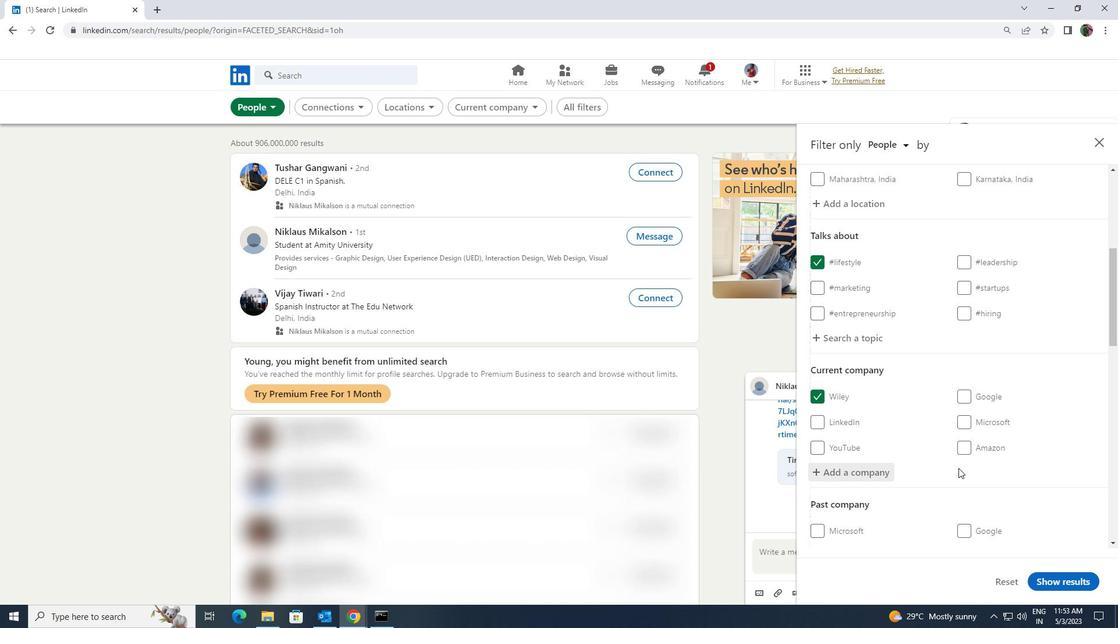 
Action: Mouse scrolled (958, 468) with delta (0, 0)
Screenshot: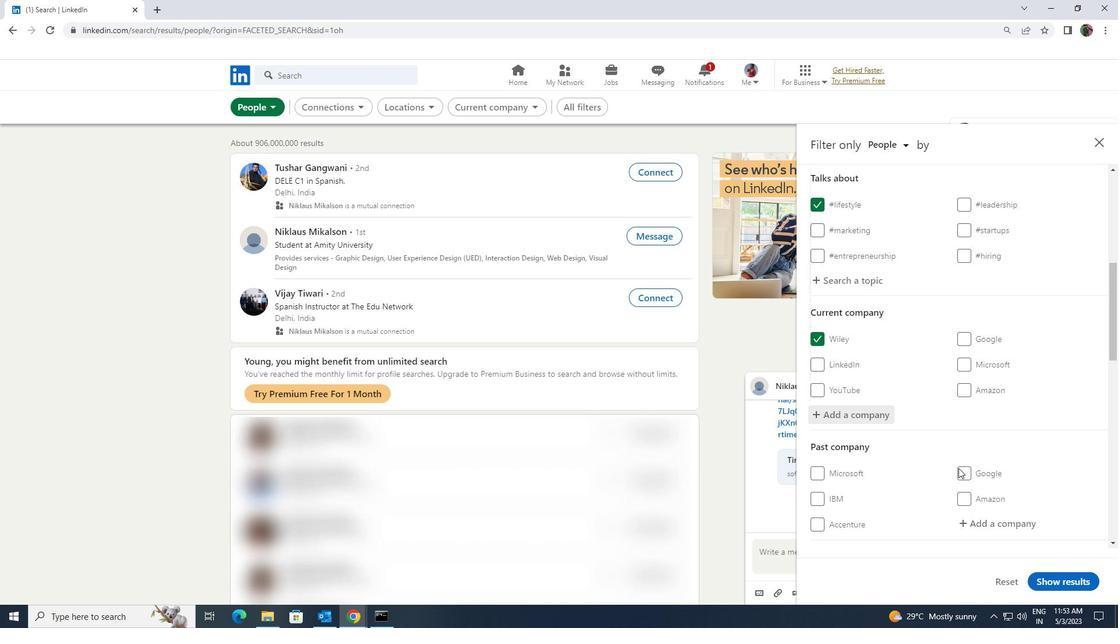 
Action: Mouse scrolled (958, 468) with delta (0, 0)
Screenshot: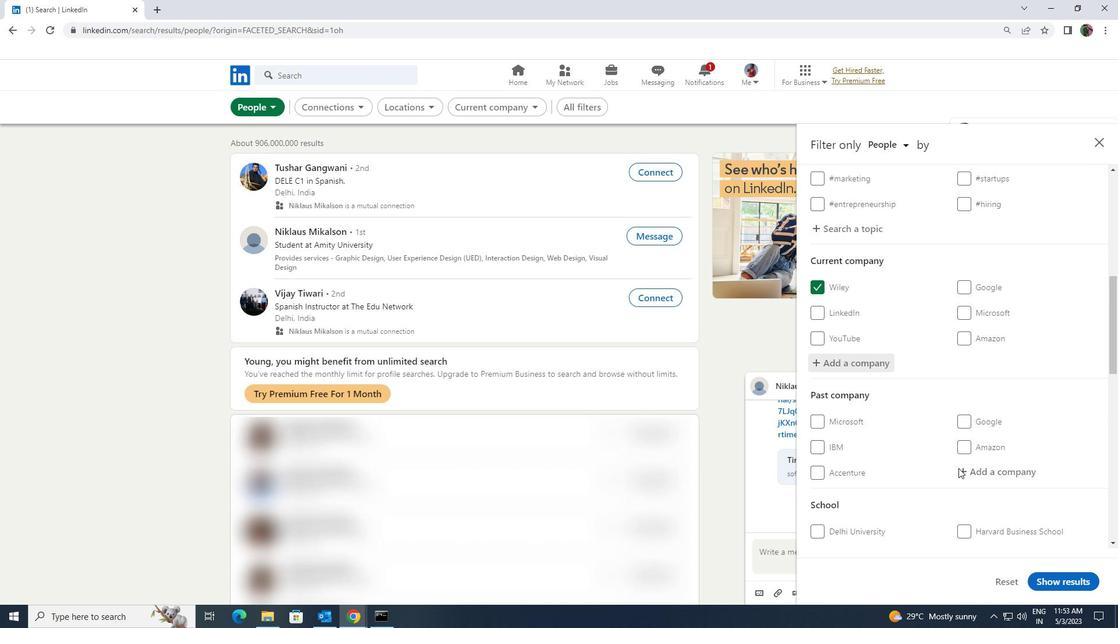 
Action: Mouse scrolled (958, 468) with delta (0, 0)
Screenshot: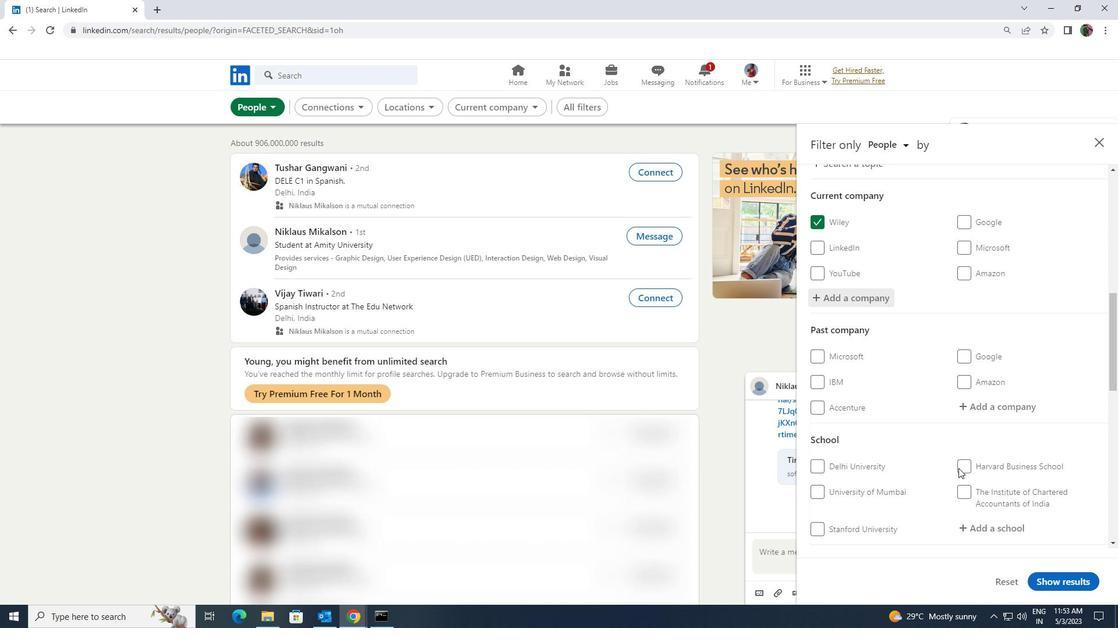 
Action: Mouse scrolled (958, 468) with delta (0, 0)
Screenshot: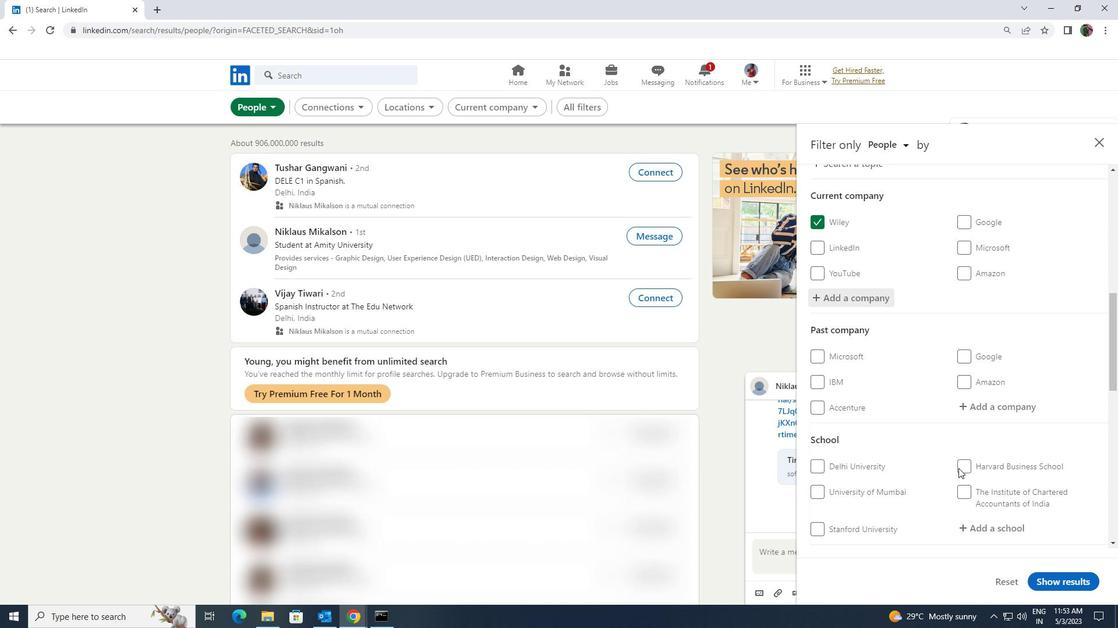 
Action: Mouse moved to (960, 408)
Screenshot: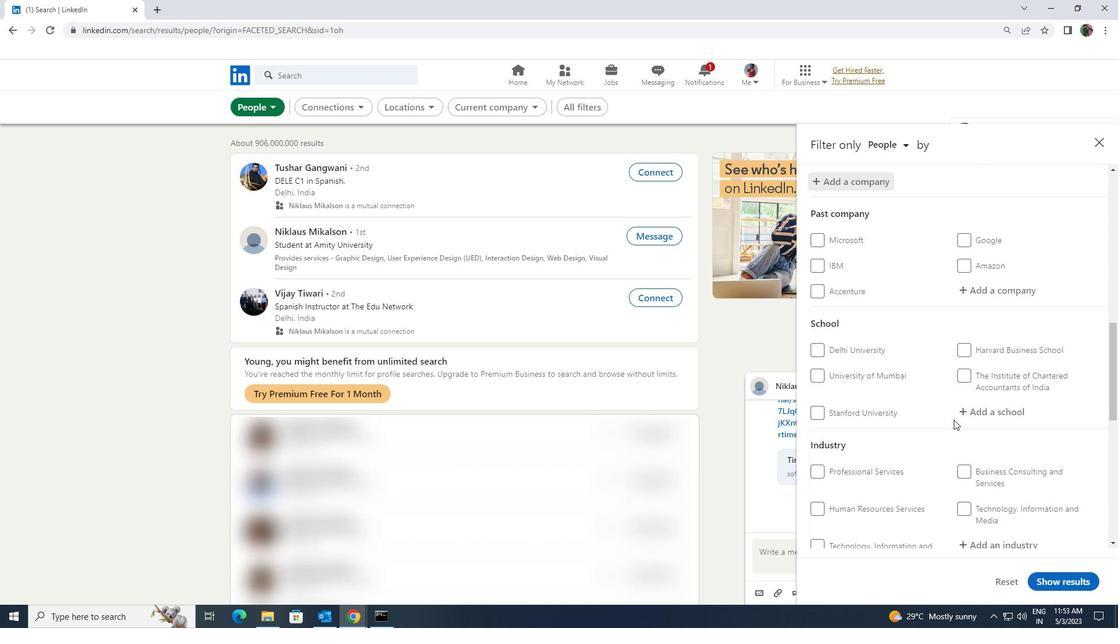 
Action: Mouse pressed left at (960, 408)
Screenshot: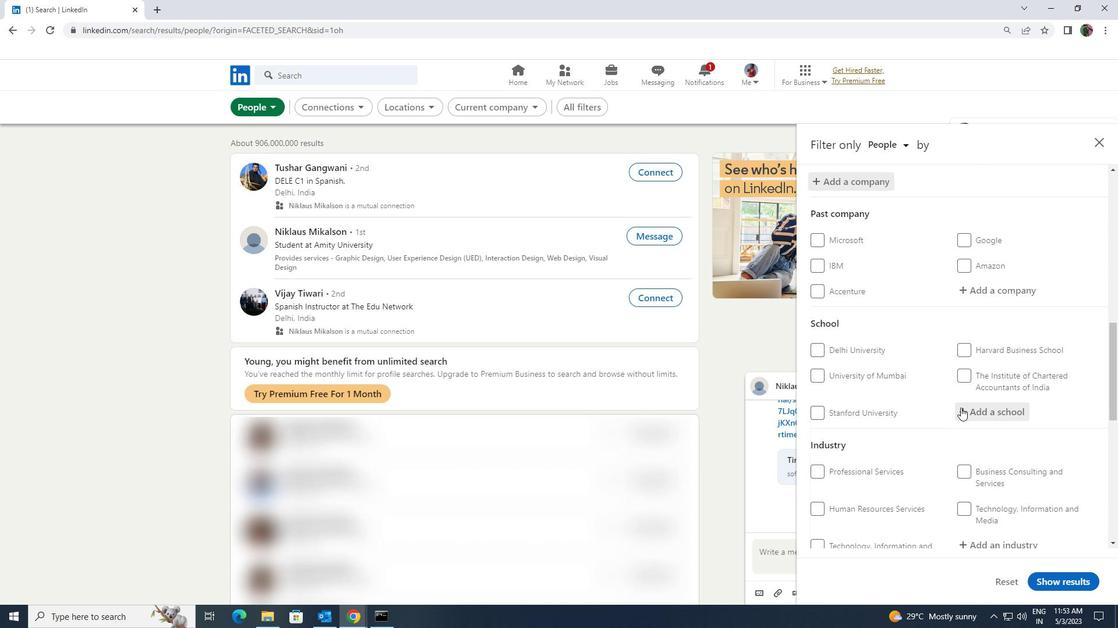 
Action: Key pressed <Key.shift><Key.shift><Key.shift><Key.shift><Key.shift><Key.shift><Key.shift>ISABELLA
Screenshot: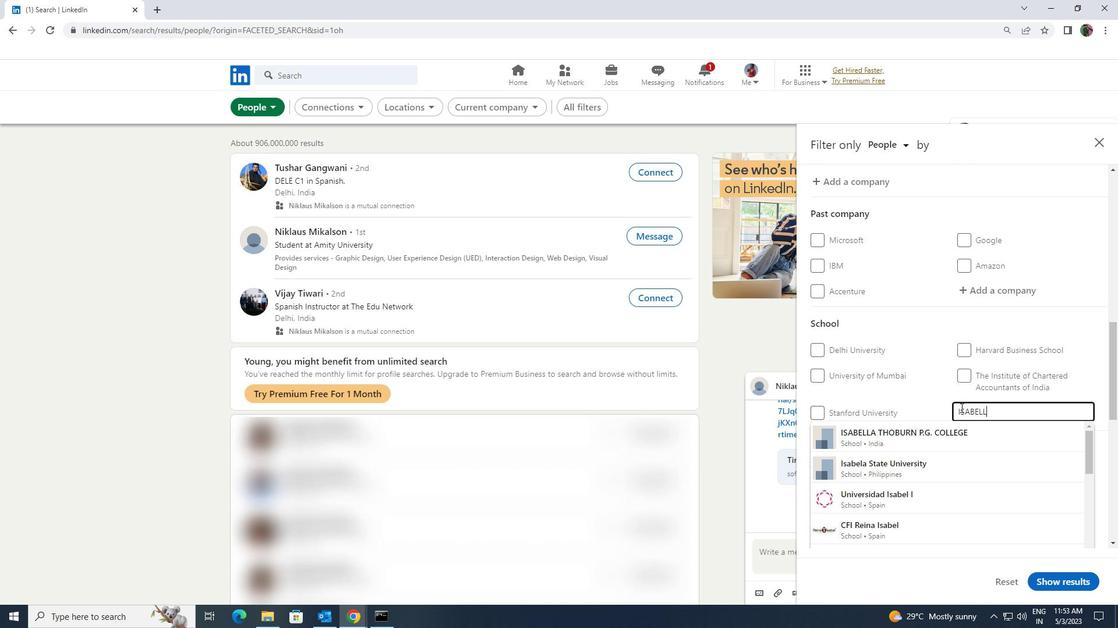 
Action: Mouse moved to (966, 432)
Screenshot: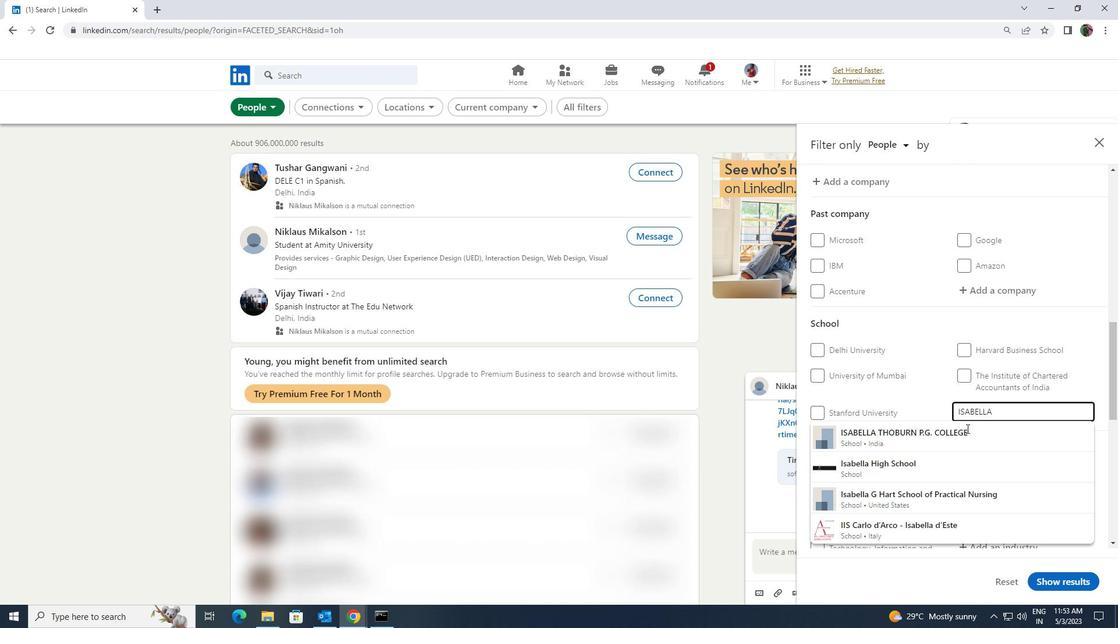 
Action: Mouse pressed left at (966, 432)
Screenshot: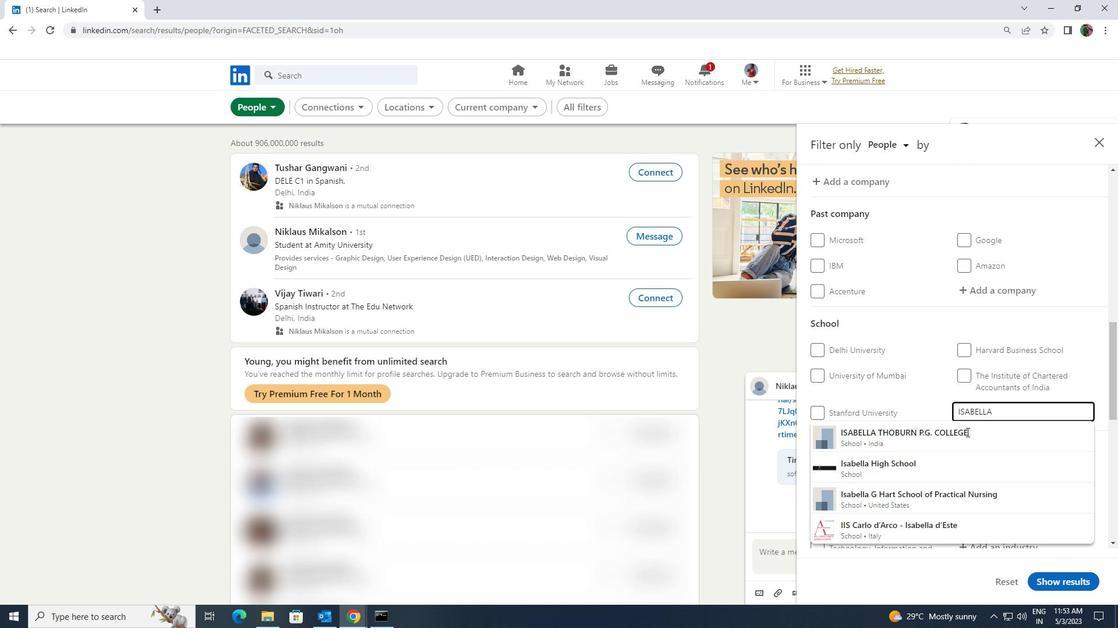 
Action: Mouse scrolled (966, 432) with delta (0, 0)
Screenshot: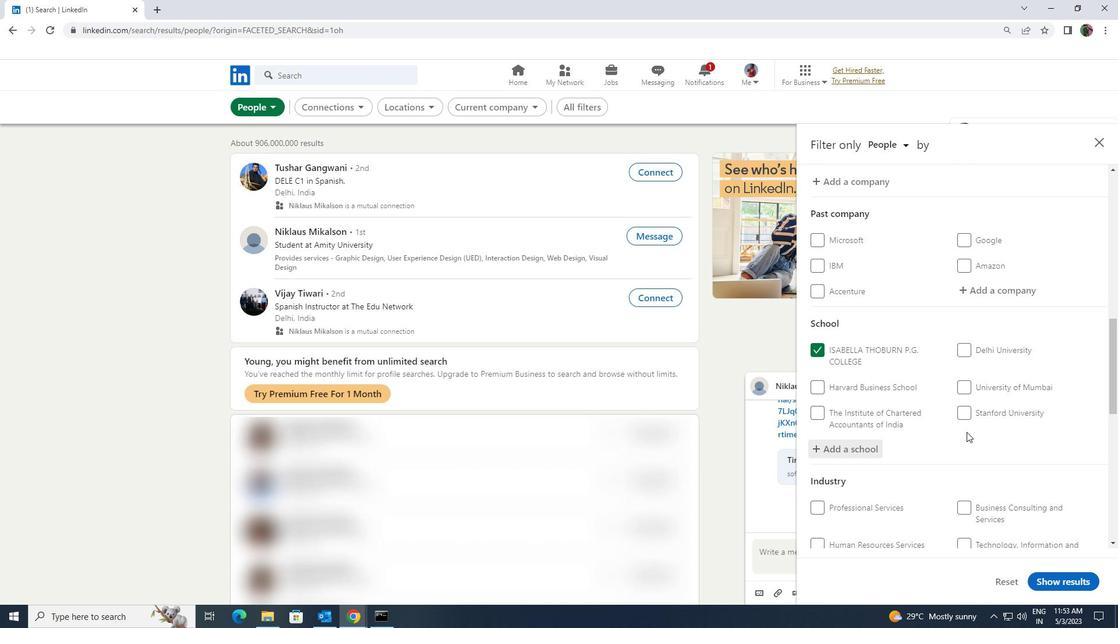 
Action: Mouse moved to (966, 433)
Screenshot: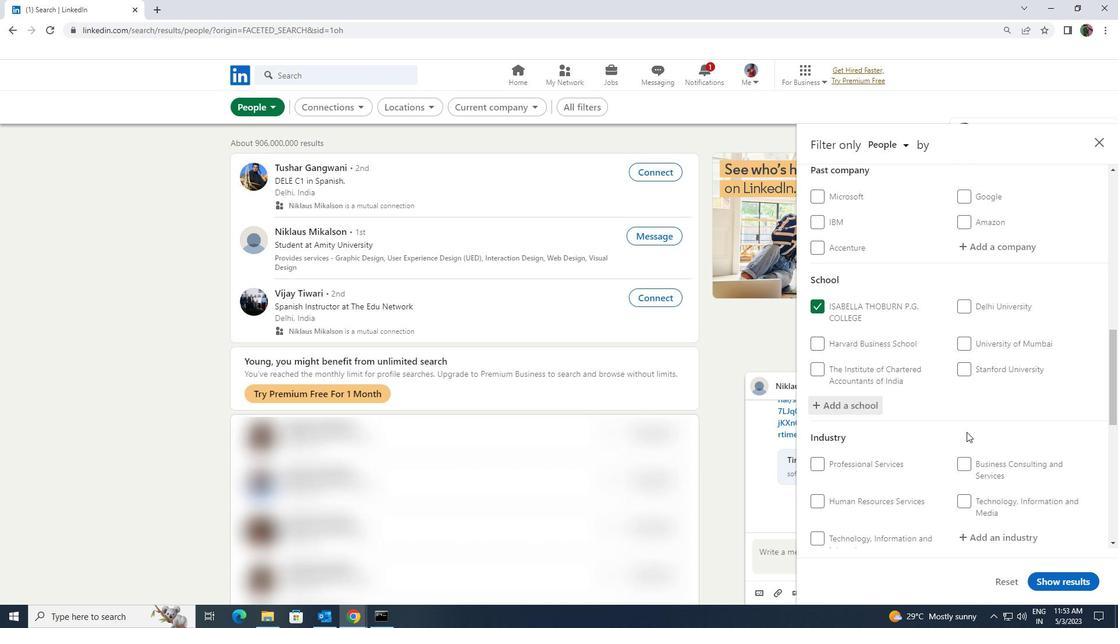 
Action: Mouse scrolled (966, 432) with delta (0, 0)
Screenshot: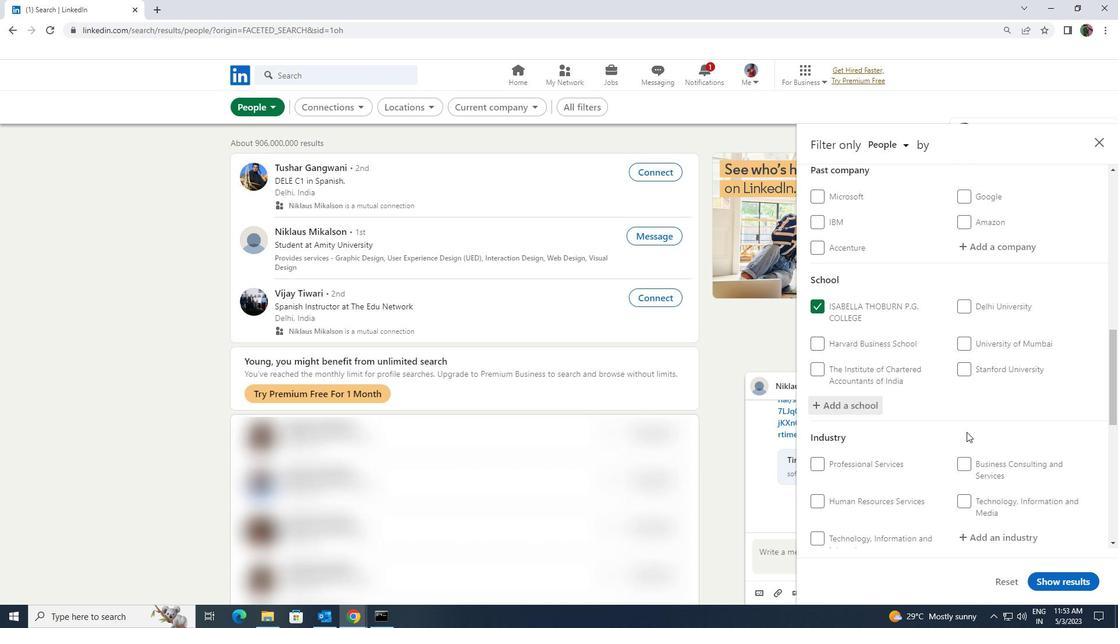 
Action: Mouse moved to (965, 457)
Screenshot: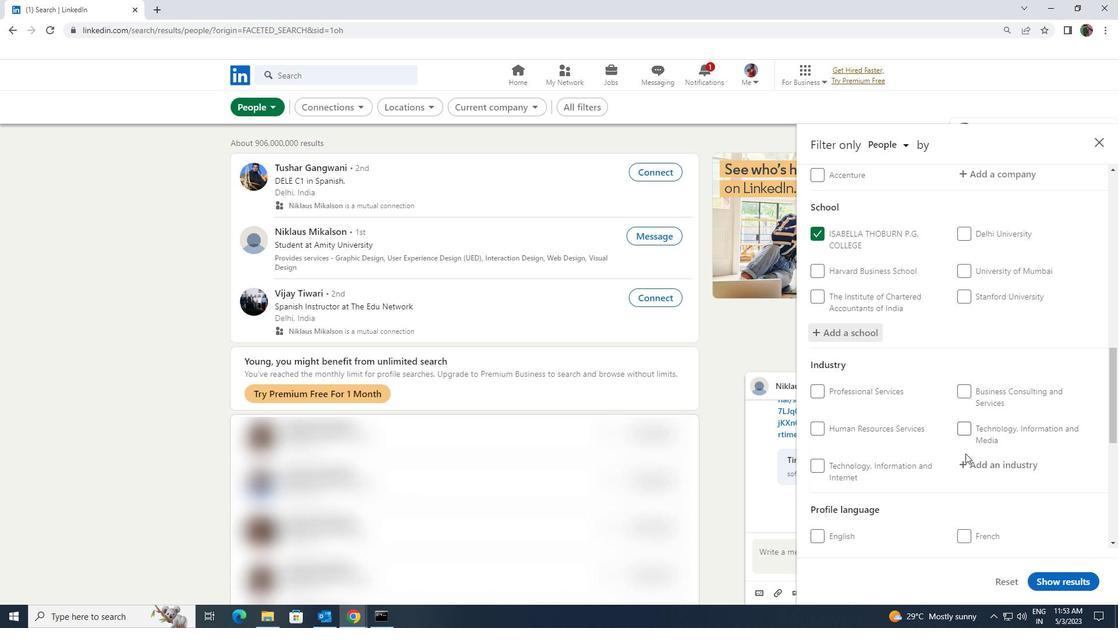 
Action: Mouse pressed left at (965, 457)
Screenshot: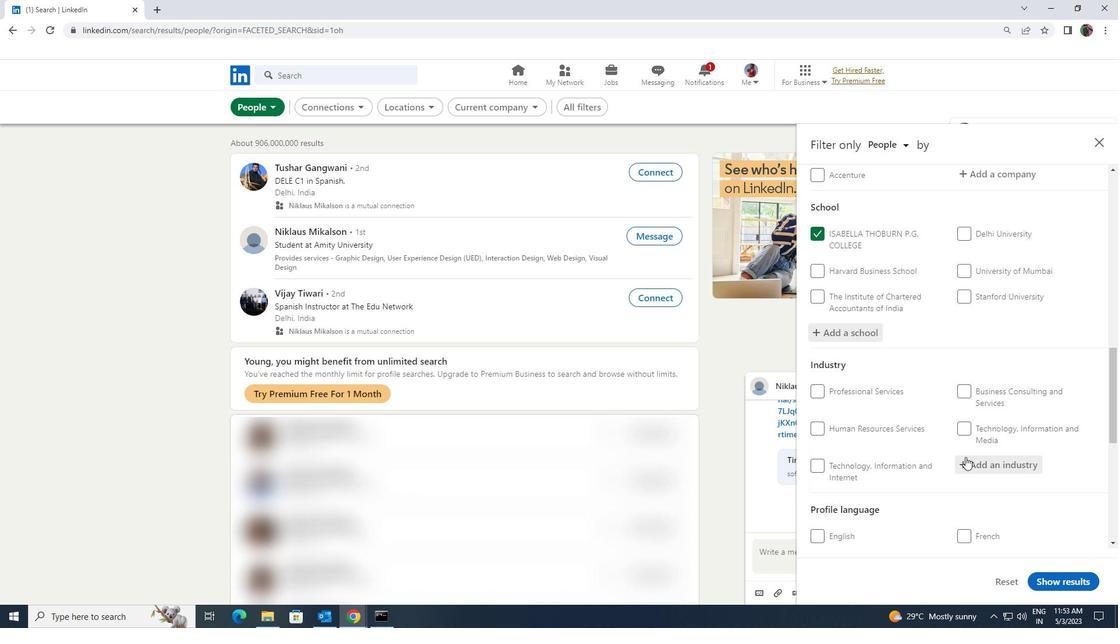 
Action: Key pressed <Key.shift><Key.shift><Key.shift><Key.shift><Key.shift><Key.shift><Key.shift><Key.shift><Key.shift><Key.shift><Key.shift><Key.shift><Key.shift><Key.shift><Key.shift><Key.shift><Key.shift><Key.shift><Key.shift><Key.shift><Key.shift><Key.shift><Key.shift><Key.shift><Key.shift><Key.shift><Key.shift><Key.shift><Key.shift><Key.shift><Key.shift><Key.shift><Key.shift><Key.shift><Key.shift><Key.shift><Key.shift><Key.shift><Key.shift><Key.shift><Key.shift><Key.shift><Key.shift><Key.shift><Key.shift><Key.shift><Key.shift><Key.shift>SPACE<Key.space><Key.shift><Key.shift><Key.shift><Key.shift><Key.shift><Key.shift>RESEARCH<Key.space>AND
Screenshot: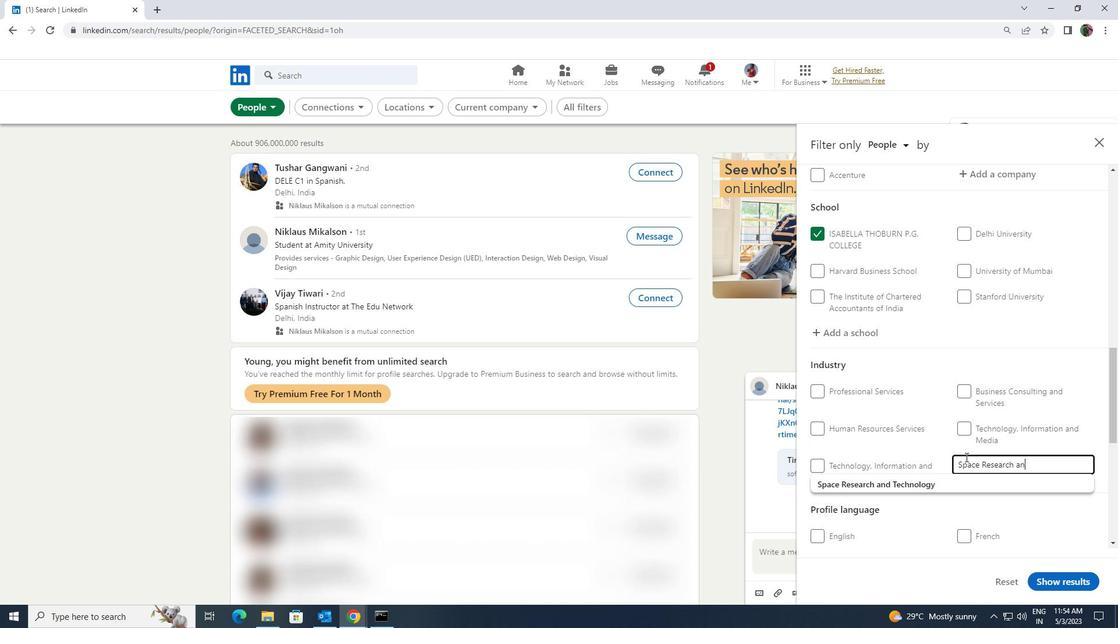 
Action: Mouse moved to (959, 475)
Screenshot: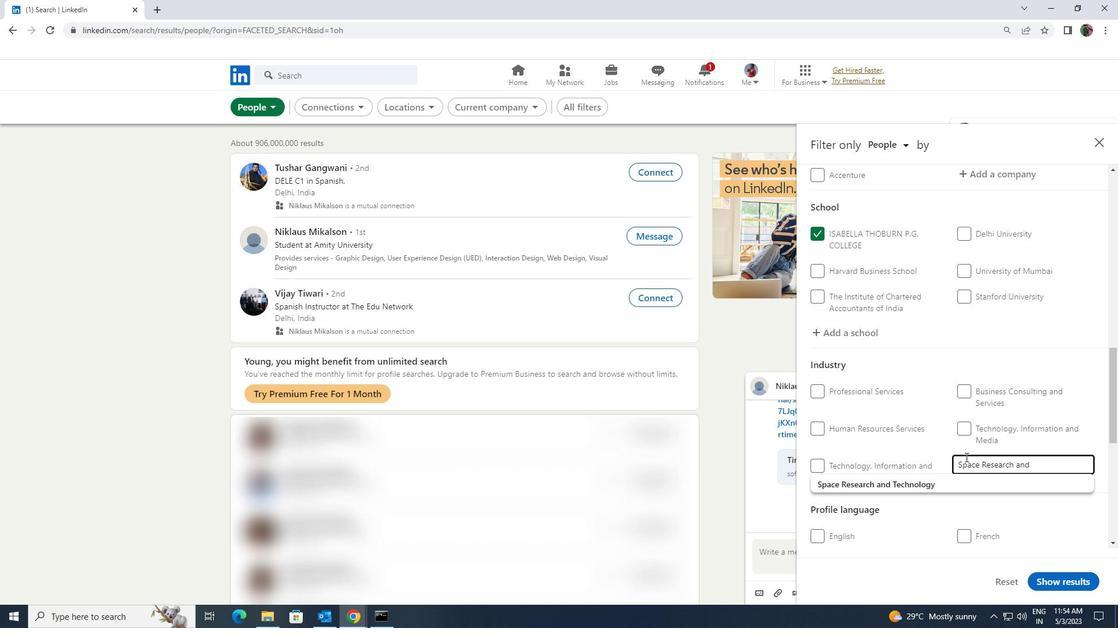 
Action: Mouse pressed left at (959, 475)
Screenshot: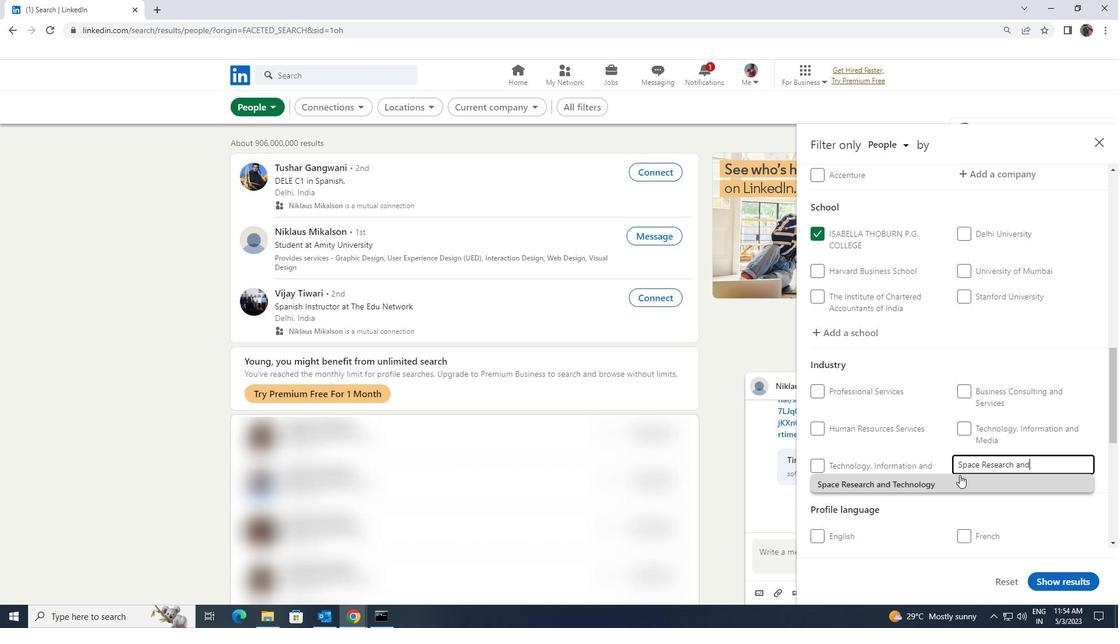 
Action: Mouse scrolled (959, 475) with delta (0, 0)
Screenshot: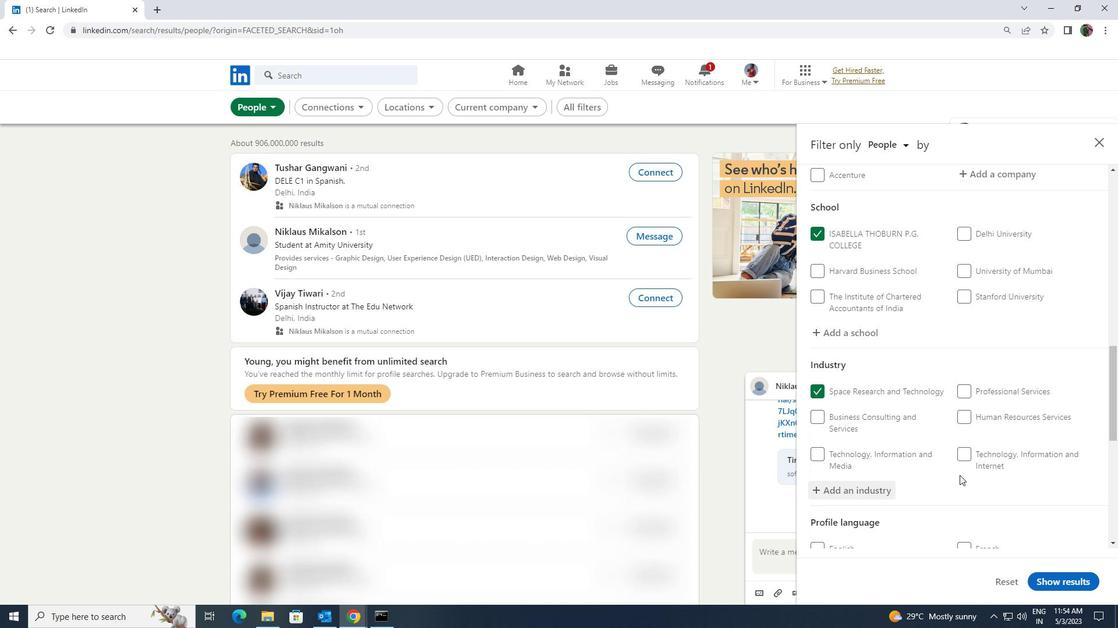 
Action: Mouse scrolled (959, 475) with delta (0, 0)
Screenshot: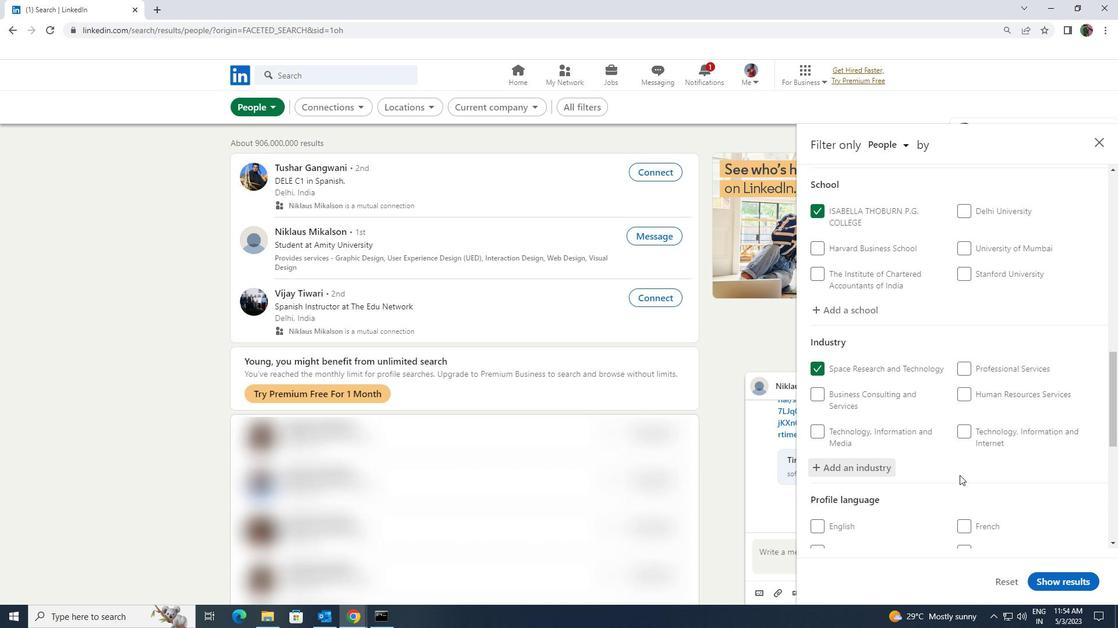 
Action: Mouse scrolled (959, 475) with delta (0, 0)
Screenshot: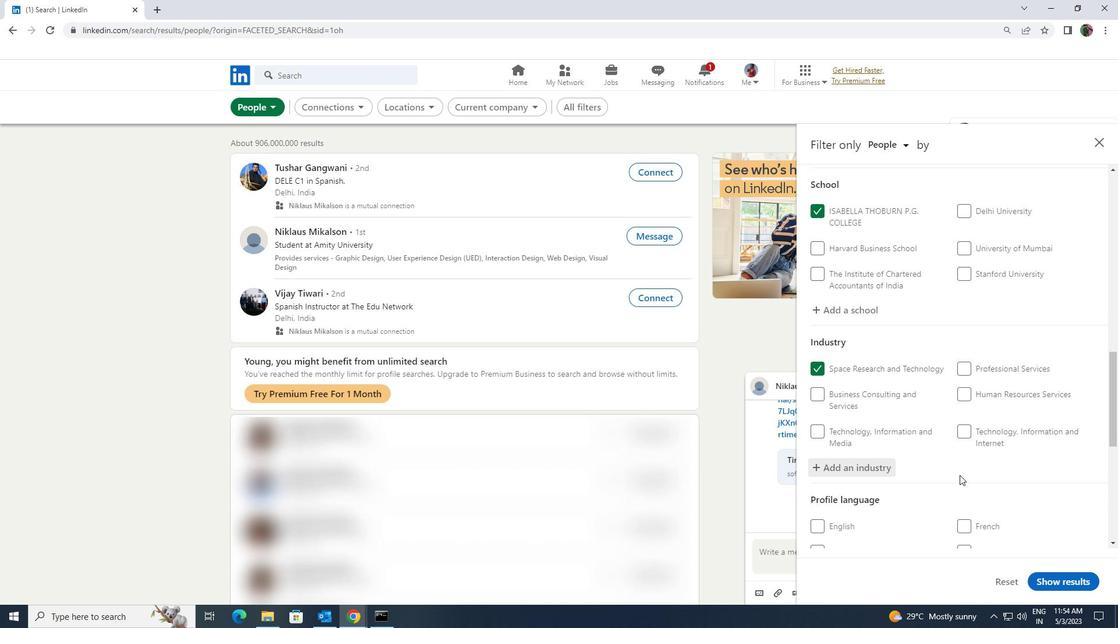 
Action: Mouse scrolled (959, 475) with delta (0, 0)
Screenshot: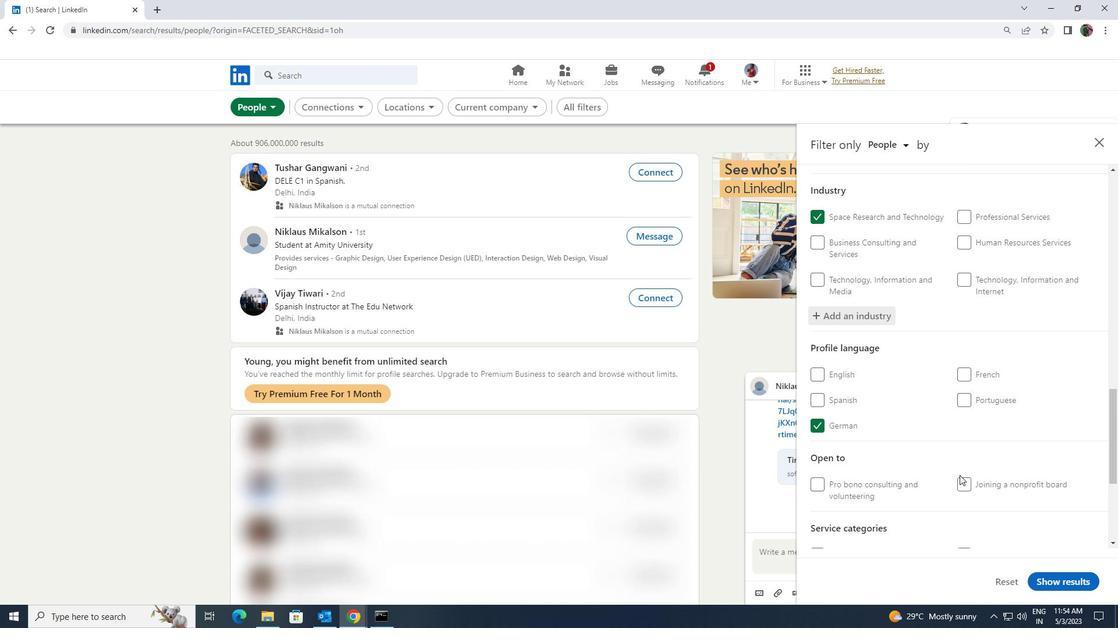 
Action: Mouse scrolled (959, 475) with delta (0, 0)
Screenshot: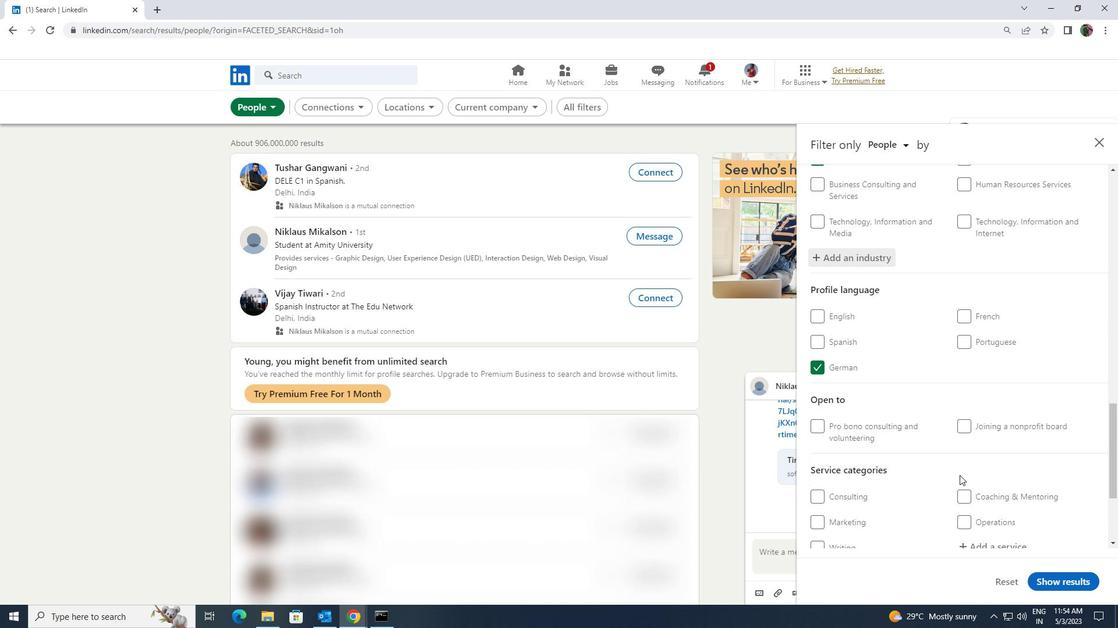 
Action: Mouse moved to (963, 486)
Screenshot: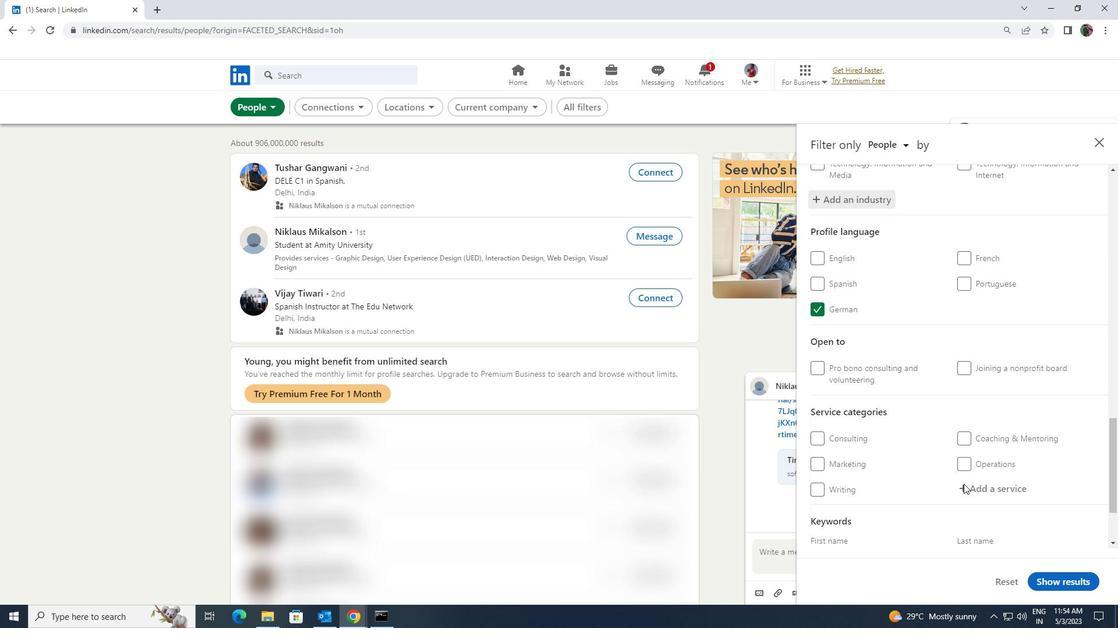 
Action: Mouse pressed left at (963, 486)
Screenshot: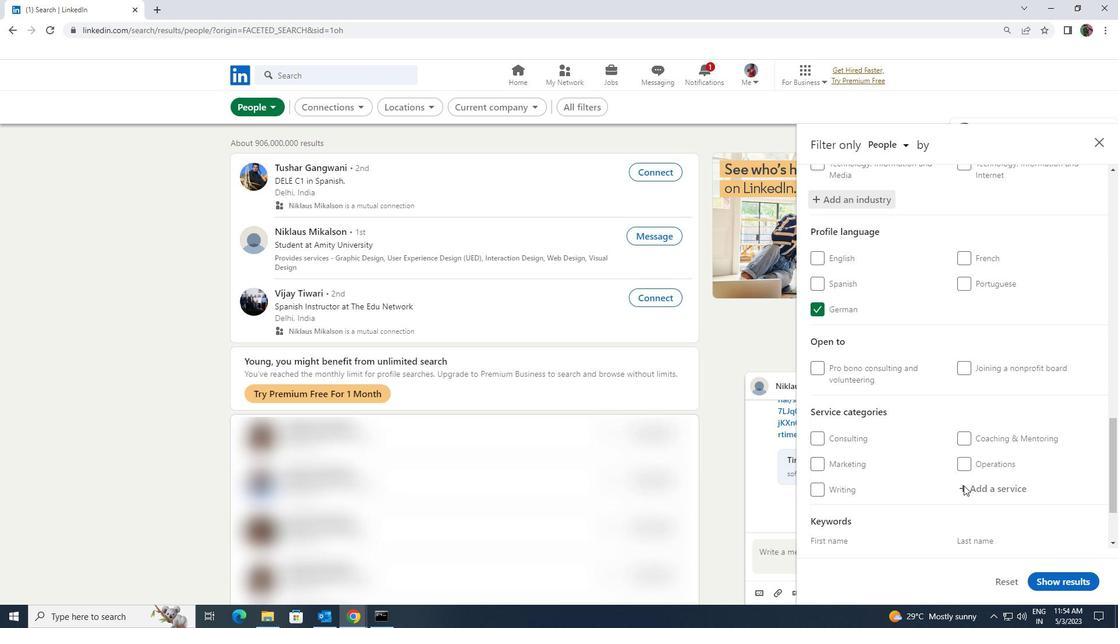 
Action: Mouse moved to (964, 489)
Screenshot: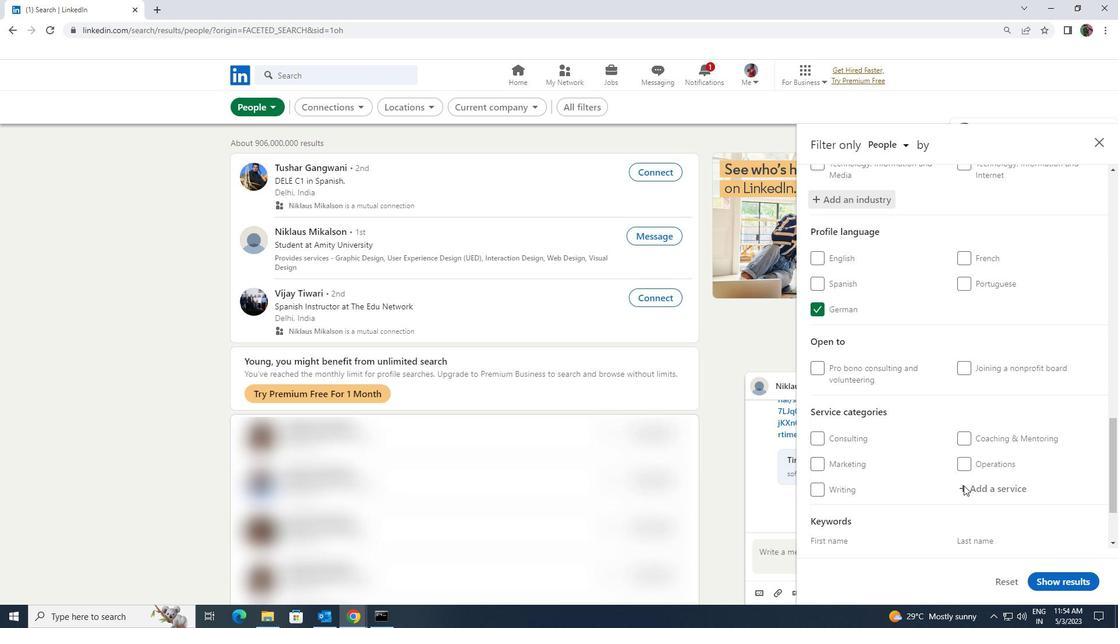 
Action: Mouse pressed left at (964, 489)
Screenshot: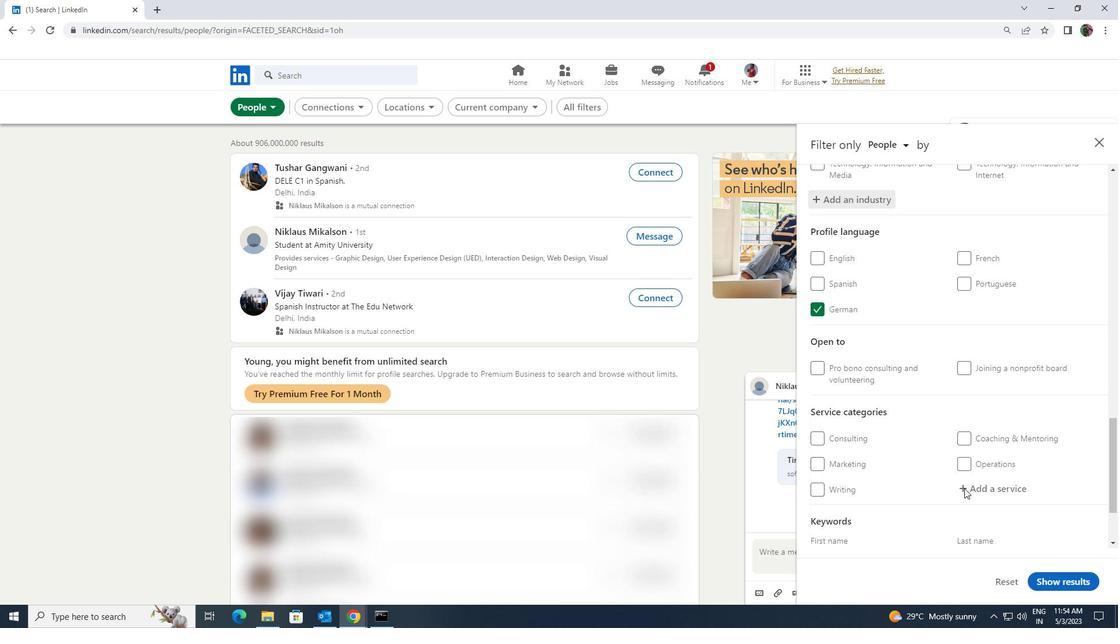 
Action: Key pressed <Key.shift>MOBILE<Key.space>MAR
Screenshot: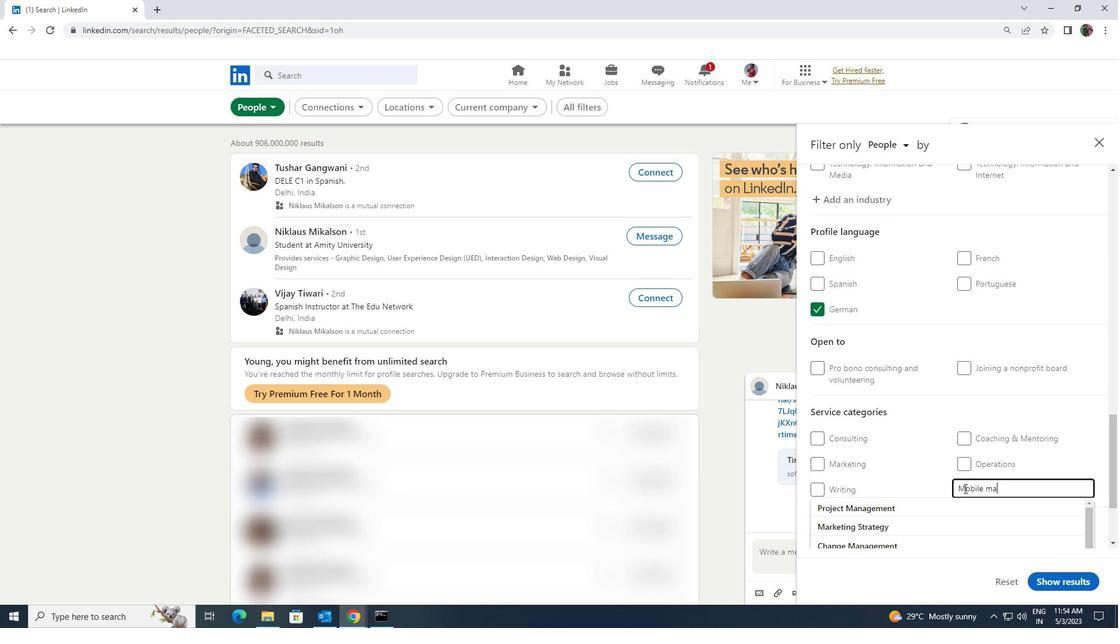 
Action: Mouse moved to (959, 500)
Screenshot: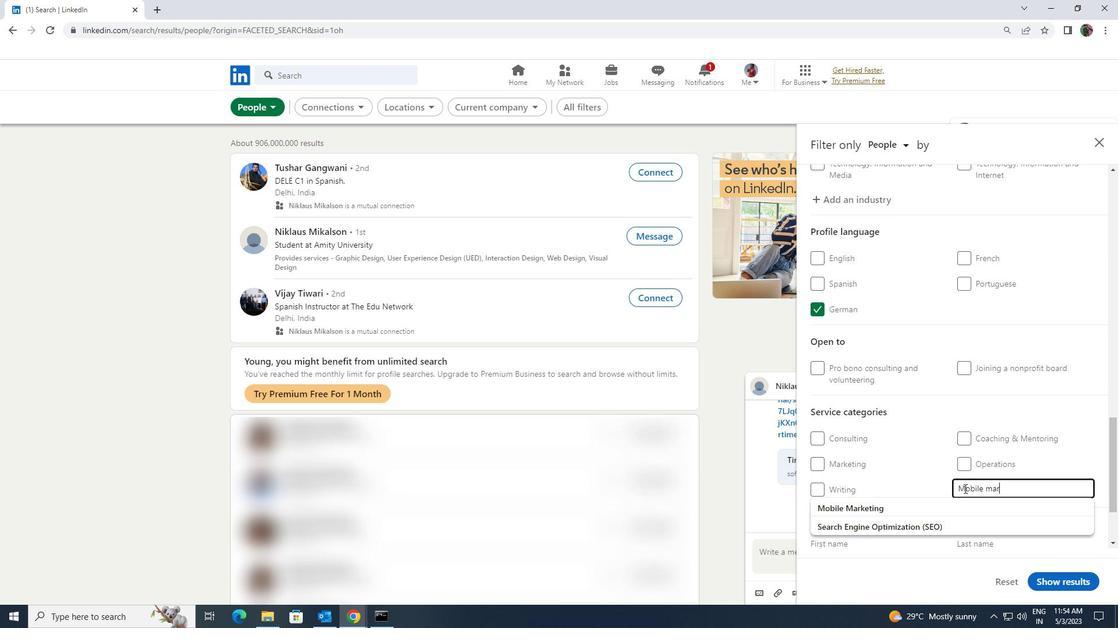 
Action: Mouse pressed left at (959, 500)
Screenshot: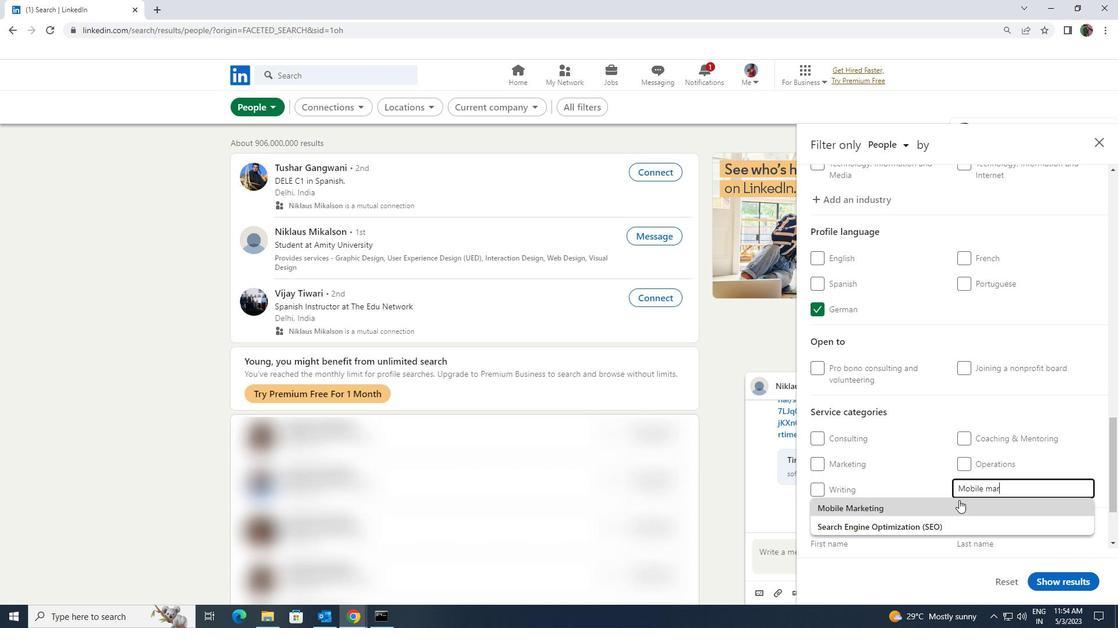 
Action: Mouse scrolled (959, 500) with delta (0, 0)
Screenshot: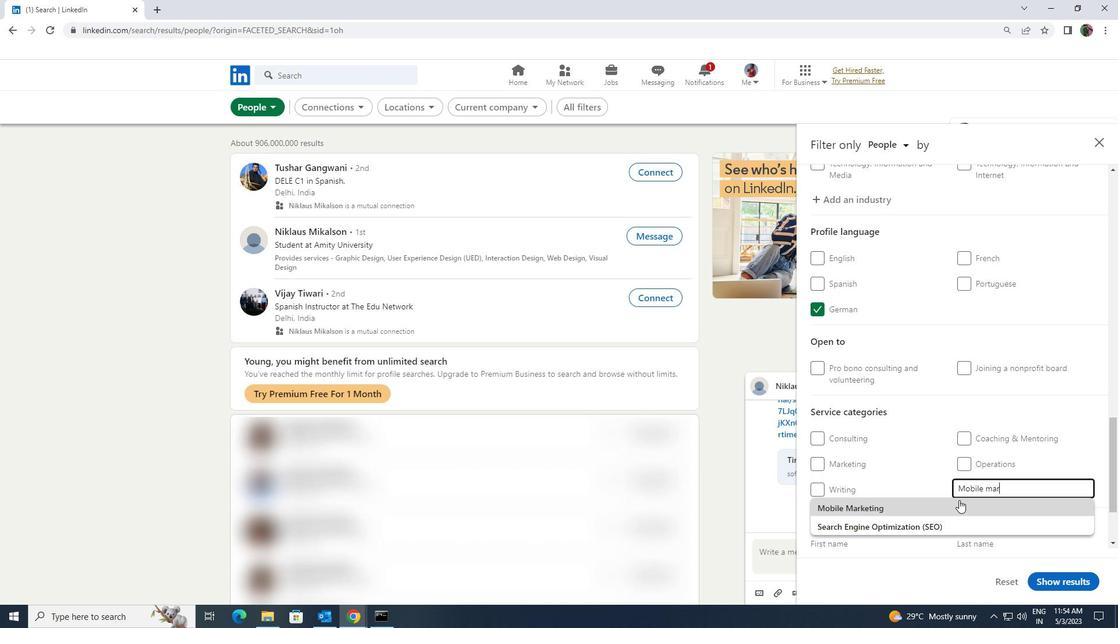 
Action: Mouse pressed left at (959, 500)
Screenshot: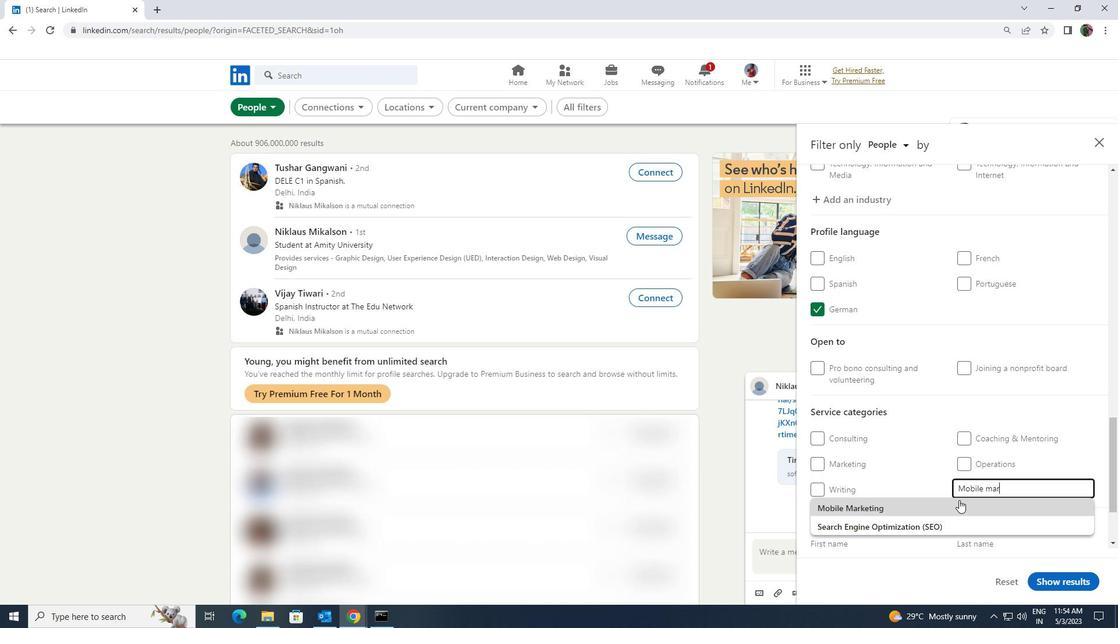 
Action: Mouse scrolled (959, 500) with delta (0, 0)
Screenshot: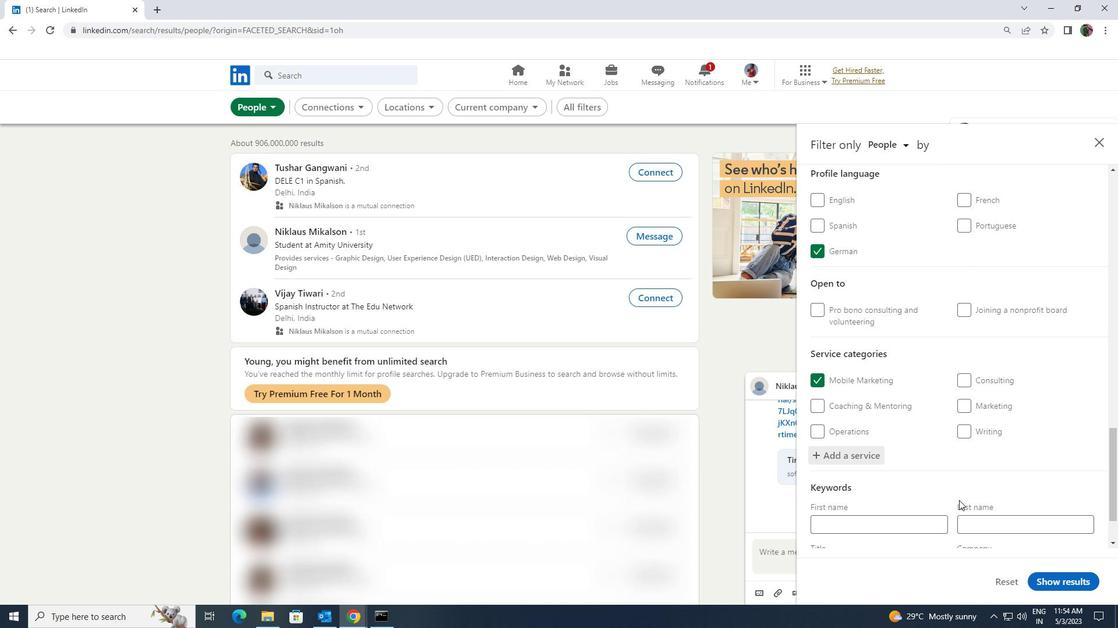 
Action: Mouse moved to (937, 506)
Screenshot: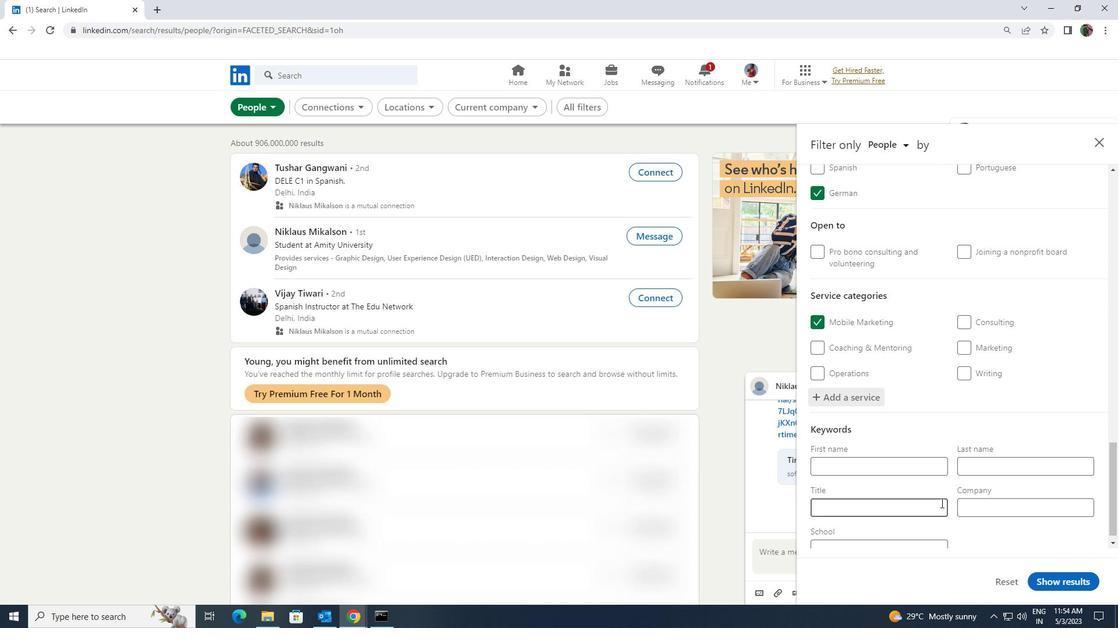 
Action: Mouse pressed left at (937, 506)
Screenshot: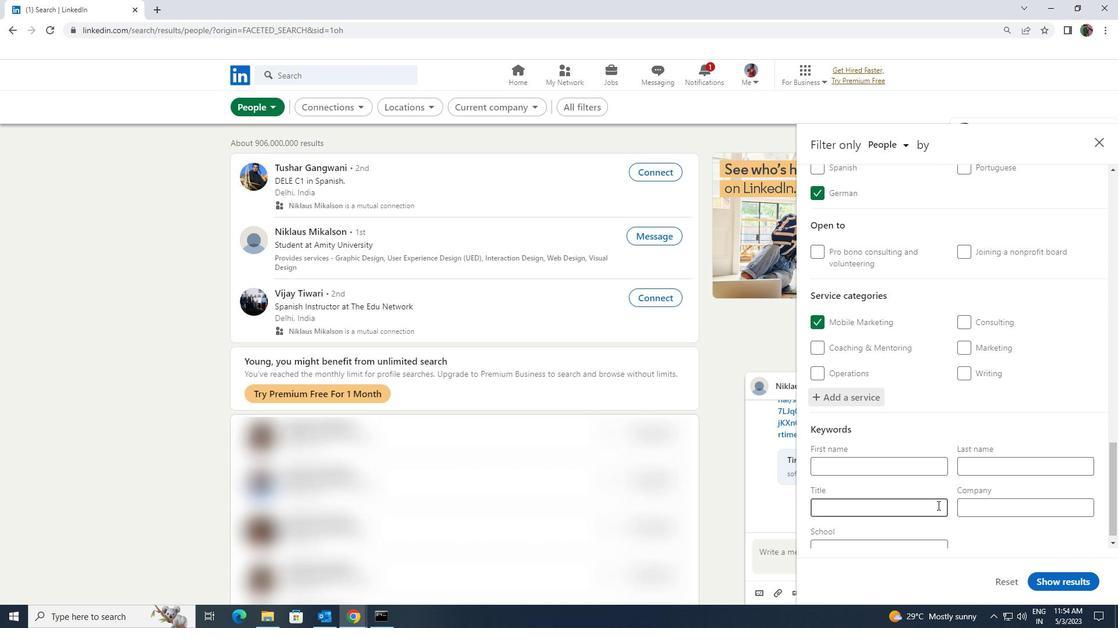 
Action: Key pressed <Key.shift><Key.shift><Key.shift><Key.shift><Key.shift><Key.shift><Key.shift><Key.shift>FLIGHT<Key.space><Key.shift>ATTENDENT
Screenshot: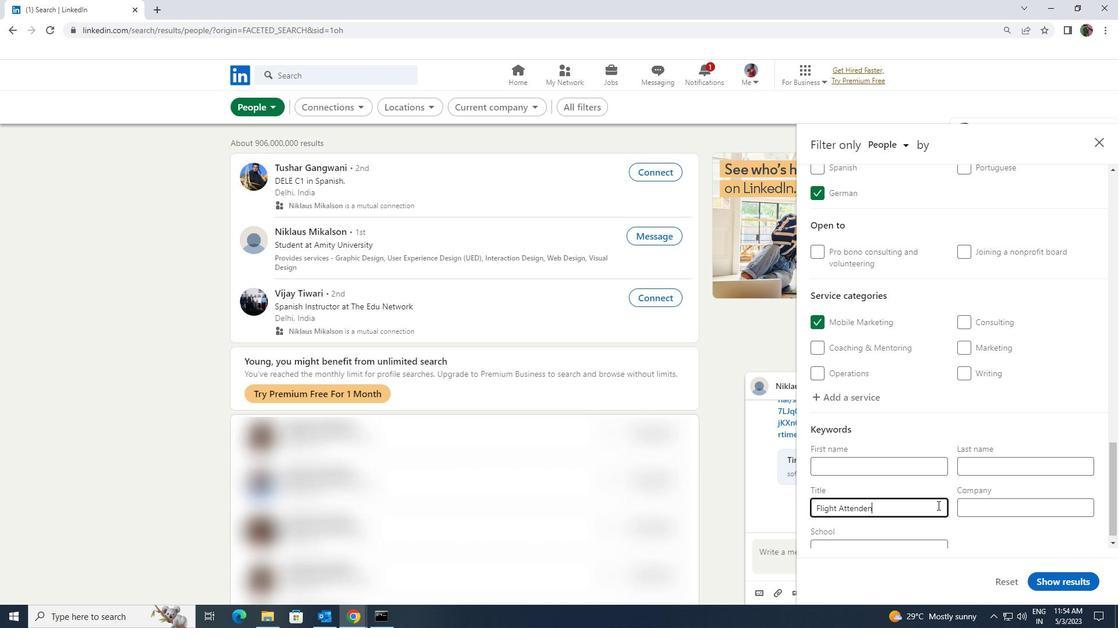 
Action: Mouse moved to (1065, 584)
Screenshot: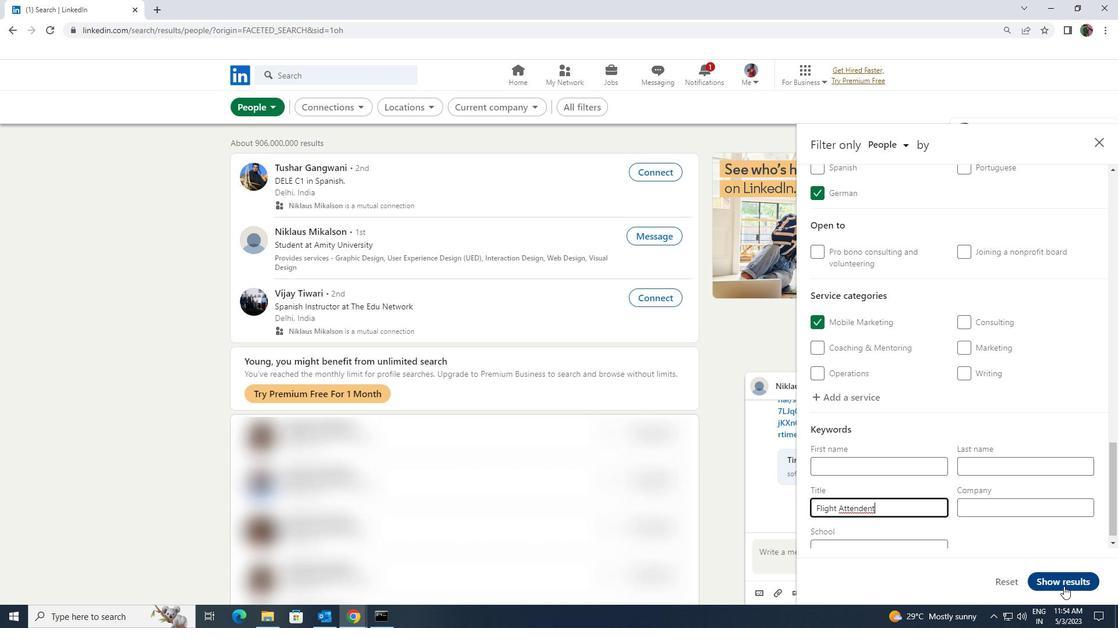 
Action: Mouse pressed left at (1065, 584)
Screenshot: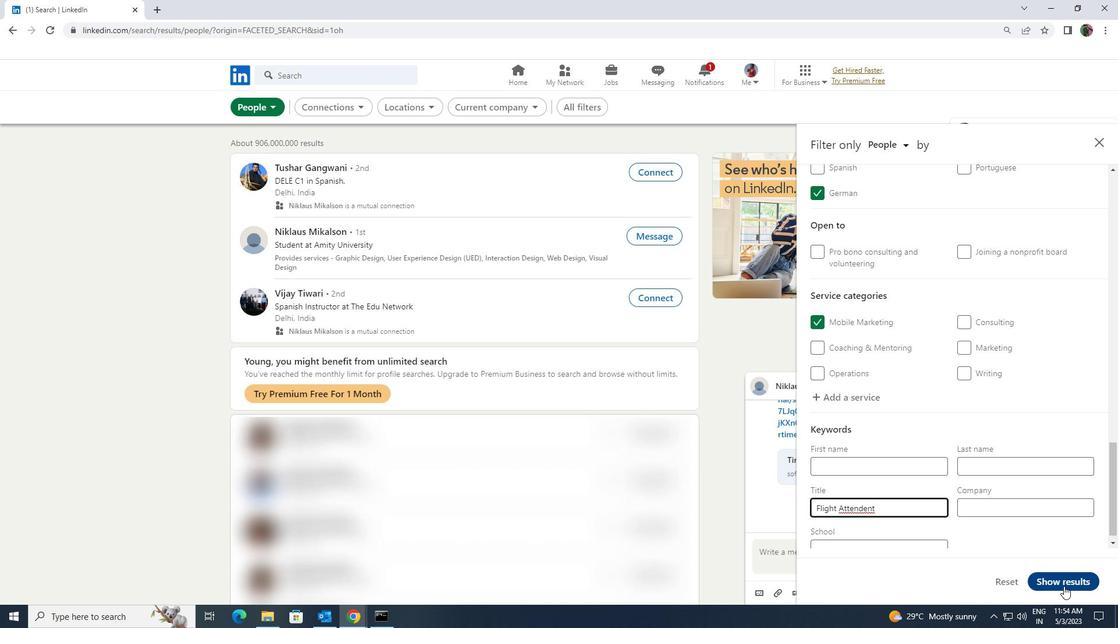 
Action: Mouse moved to (1065, 584)
Screenshot: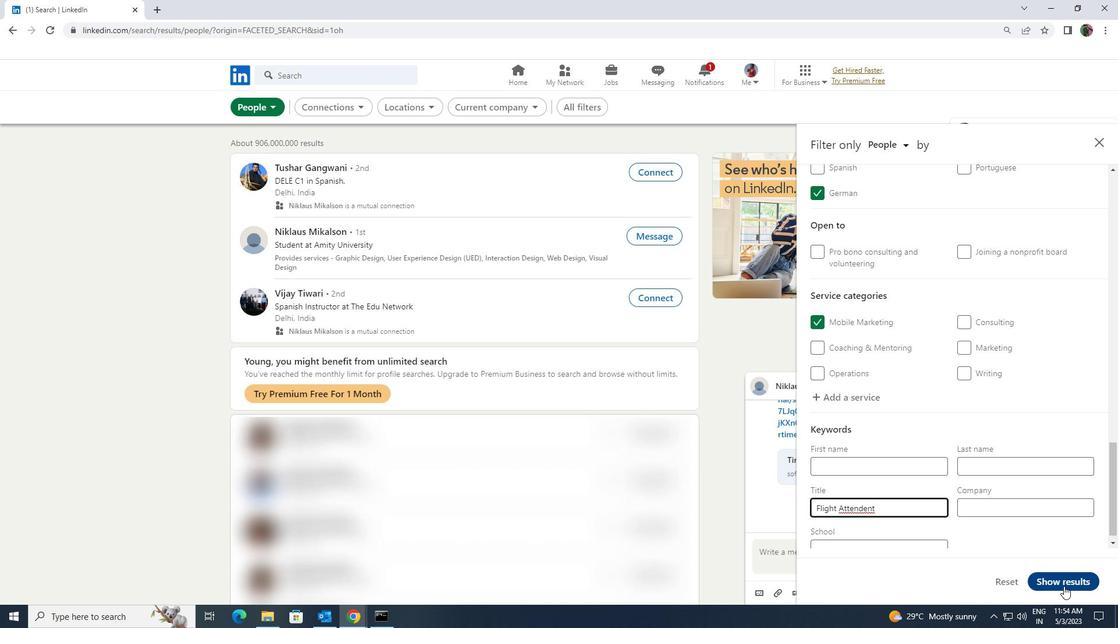 
